 Task: Look for space in Lāliān, Pakistan from 6th June, 2023 to 8th June, 2023 for 2 adults in price range Rs.7000 to Rs.12000. Place can be private room with 1  bedroom having 2 beds and 1 bathroom. Property type can be house, flat, guest house. Amenities needed are: wifi. Booking option can be shelf check-in. Required host language is English.
Action: Mouse moved to (577, 92)
Screenshot: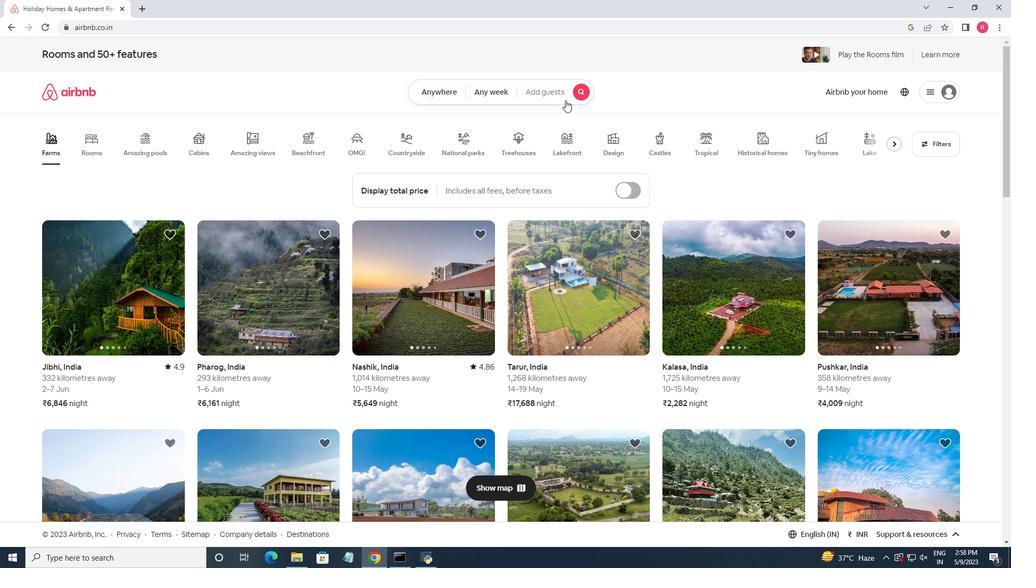 
Action: Mouse pressed left at (577, 92)
Screenshot: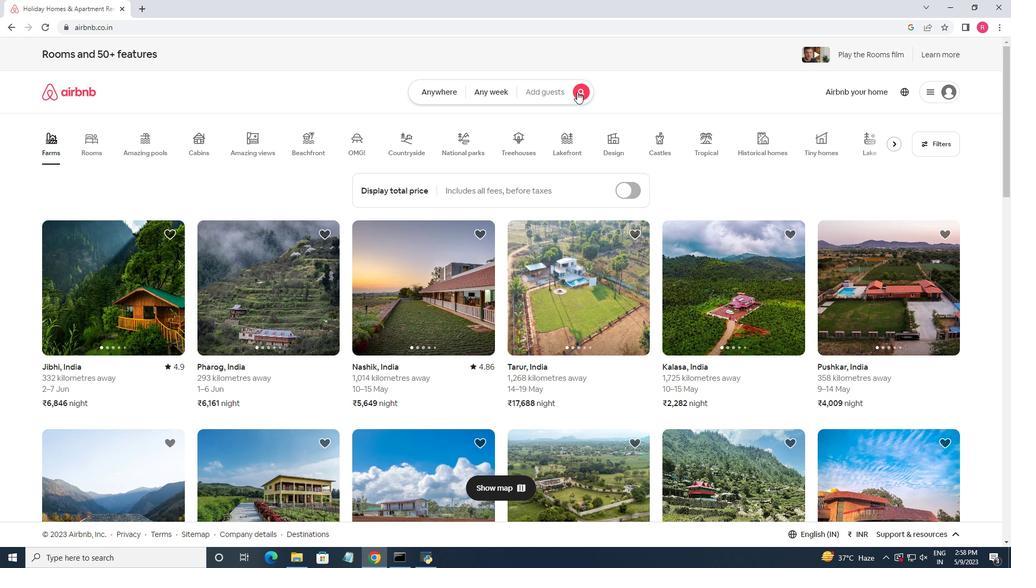 
Action: Mouse moved to (375, 133)
Screenshot: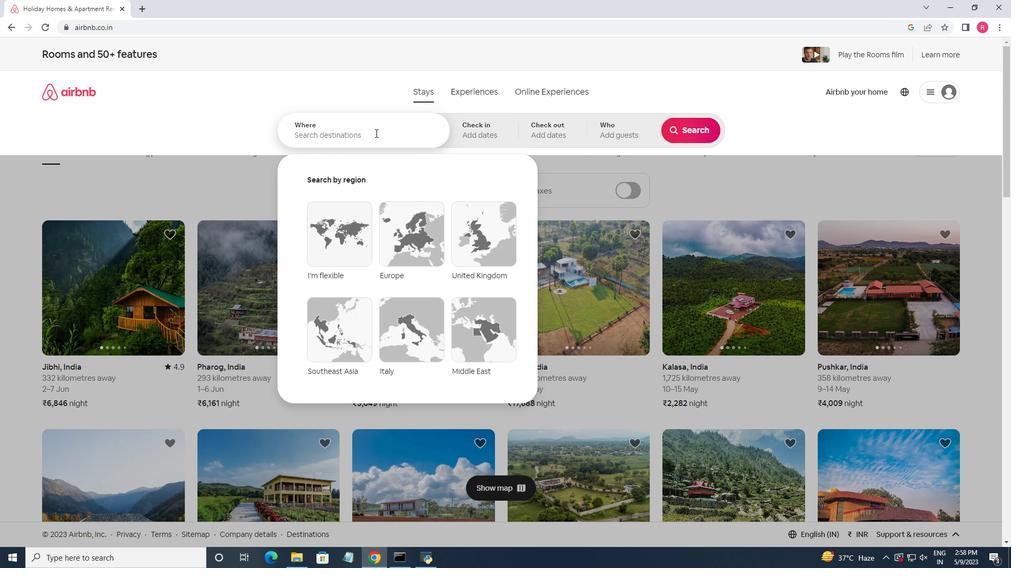 
Action: Mouse pressed left at (375, 133)
Screenshot: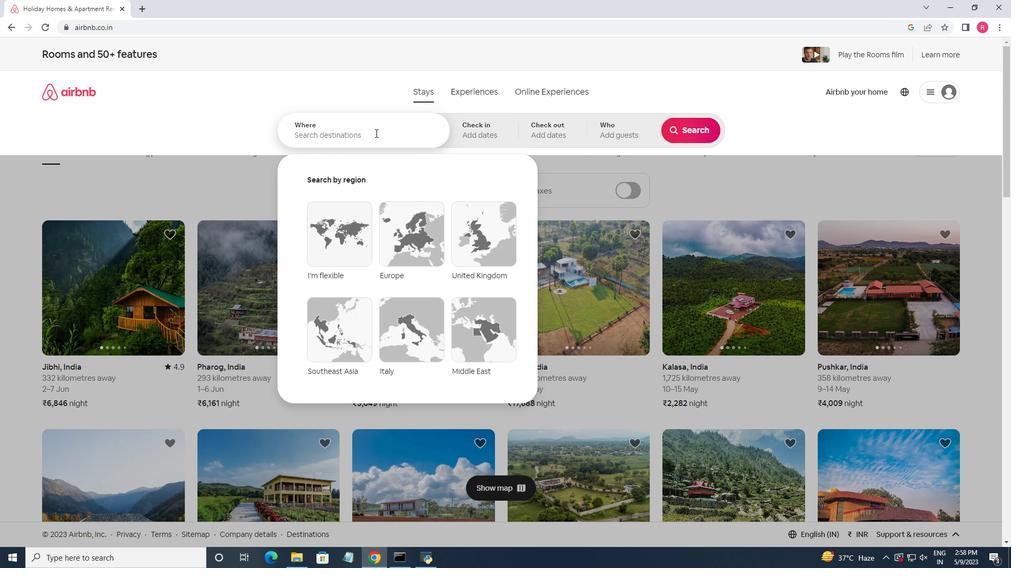 
Action: Key pressed <Key.shift>Lalian,<Key.space><Key.shift><Key.shift><Key.shift><Key.shift><Key.shift>P<Key.shift>akistan
Screenshot: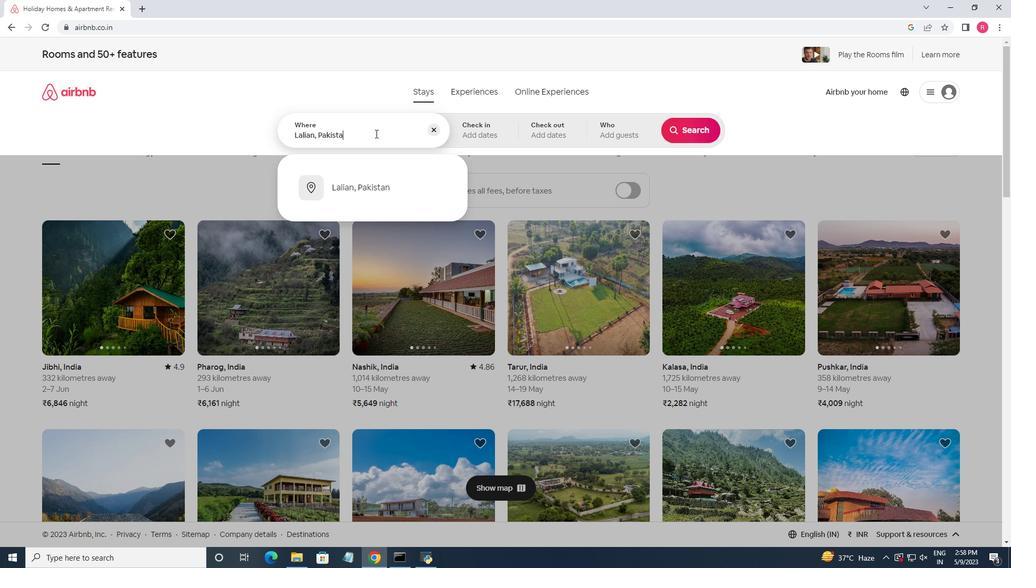 
Action: Mouse moved to (347, 181)
Screenshot: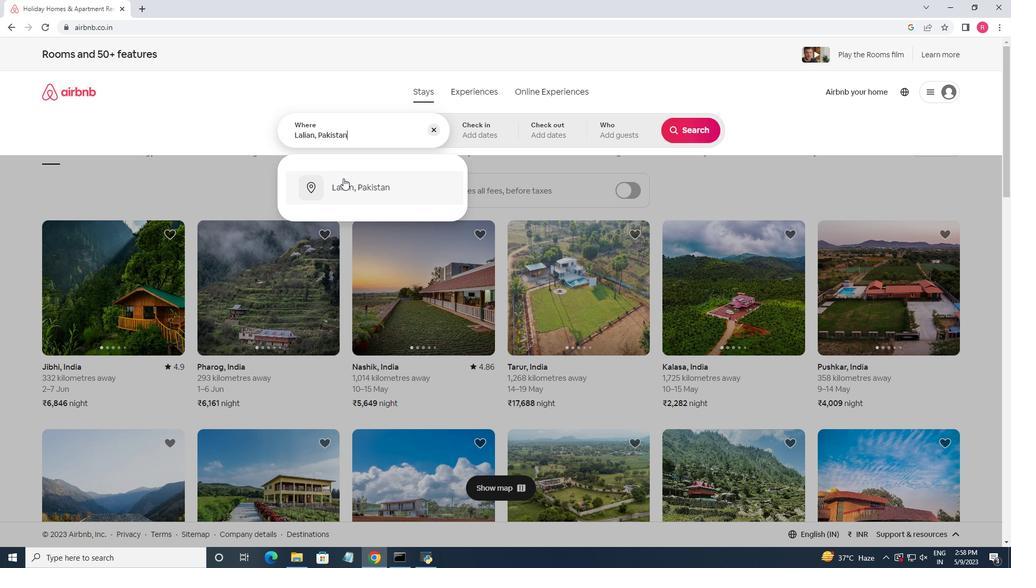 
Action: Mouse pressed left at (347, 181)
Screenshot: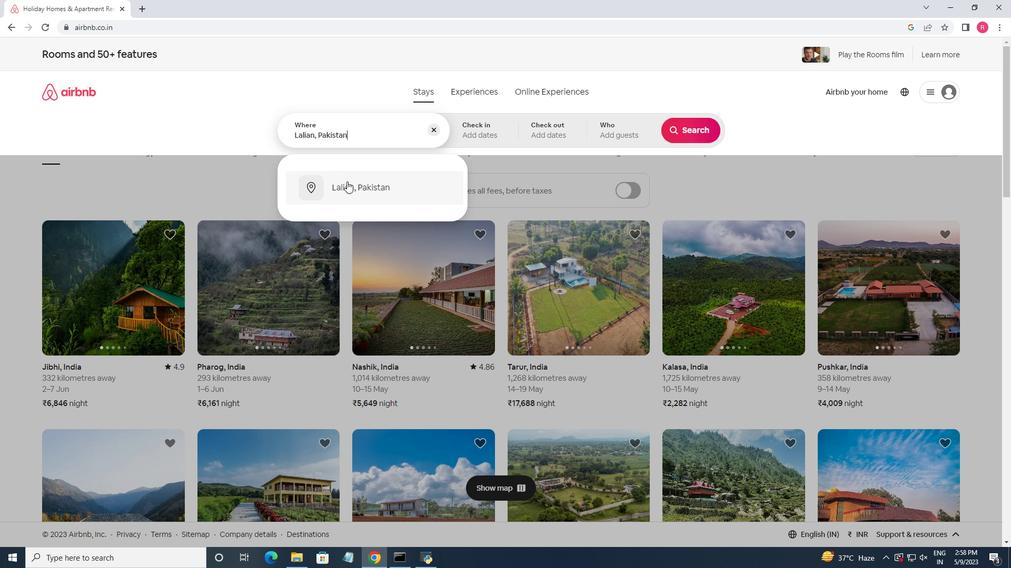 
Action: Mouse moved to (571, 283)
Screenshot: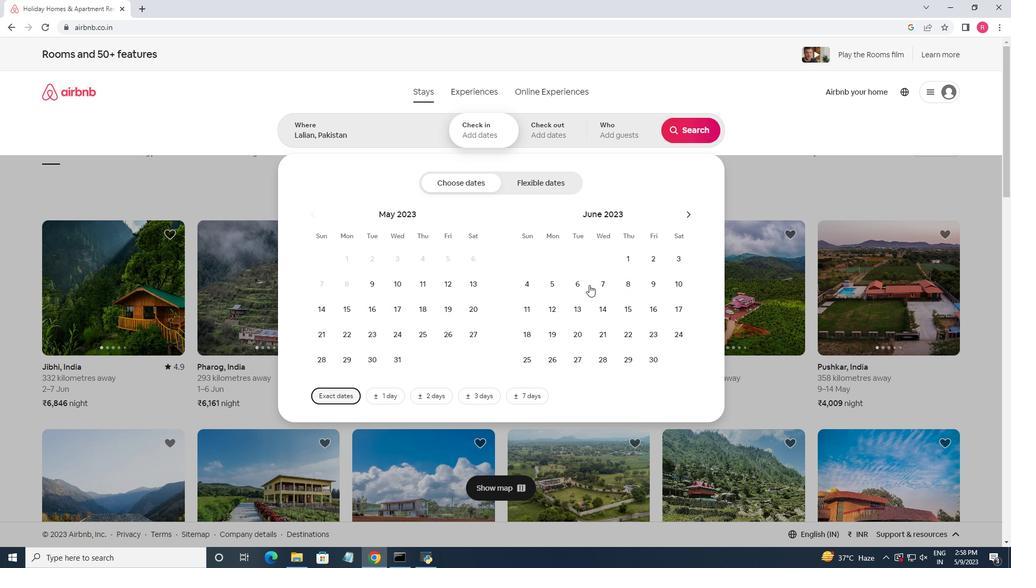 
Action: Mouse pressed left at (571, 283)
Screenshot: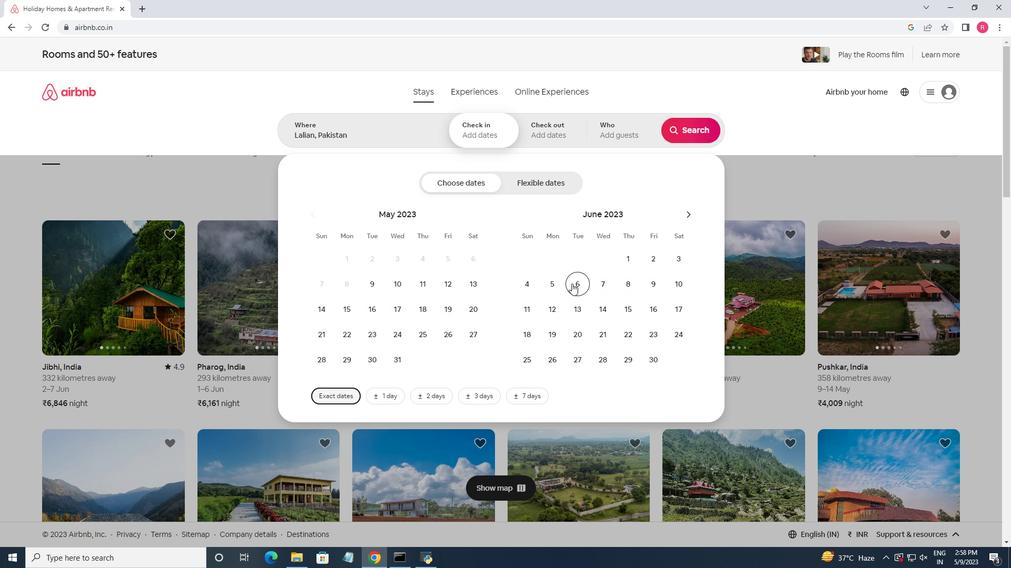 
Action: Mouse moved to (634, 283)
Screenshot: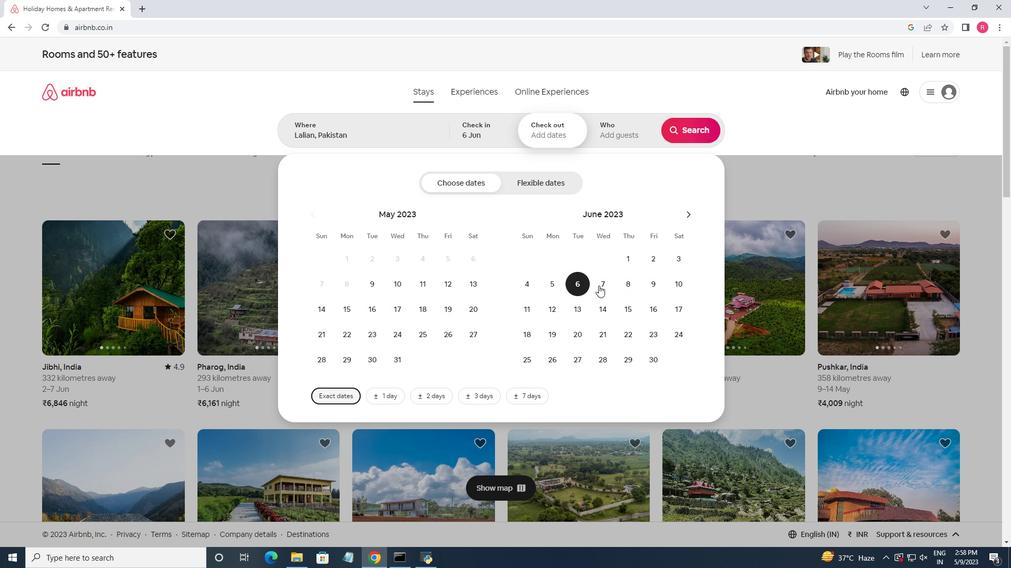 
Action: Mouse pressed left at (634, 283)
Screenshot: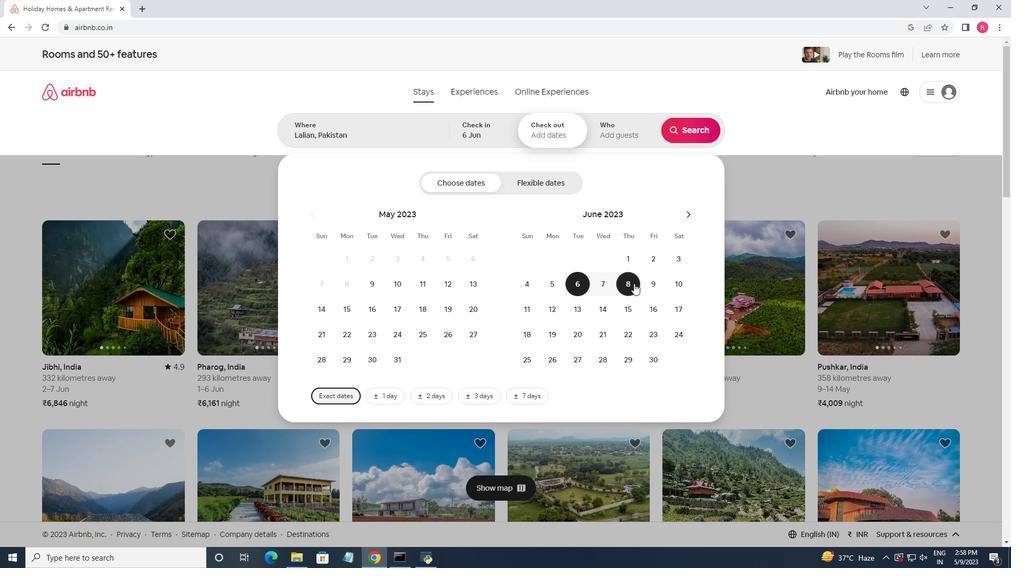 
Action: Mouse moved to (625, 131)
Screenshot: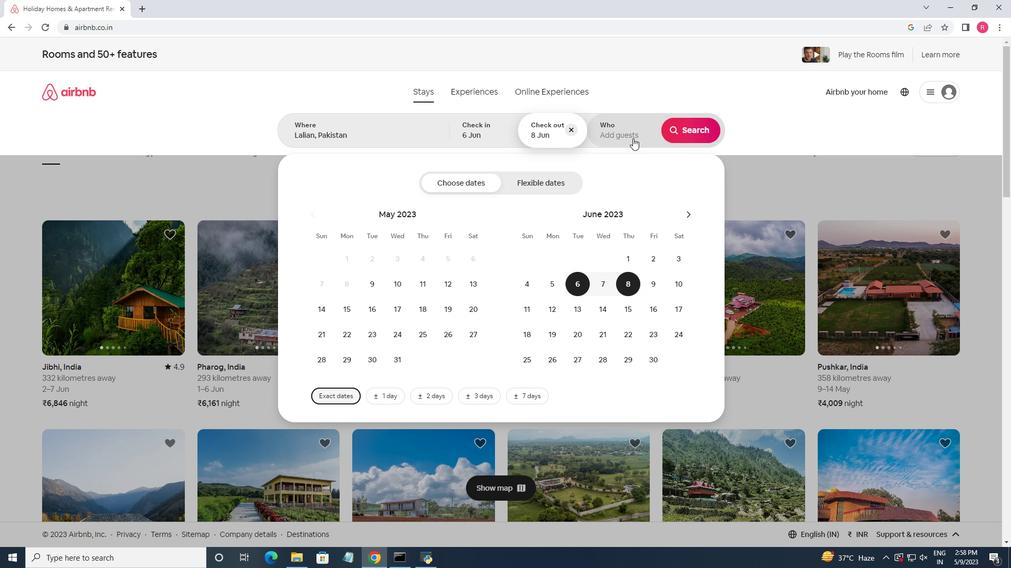 
Action: Mouse pressed left at (625, 131)
Screenshot: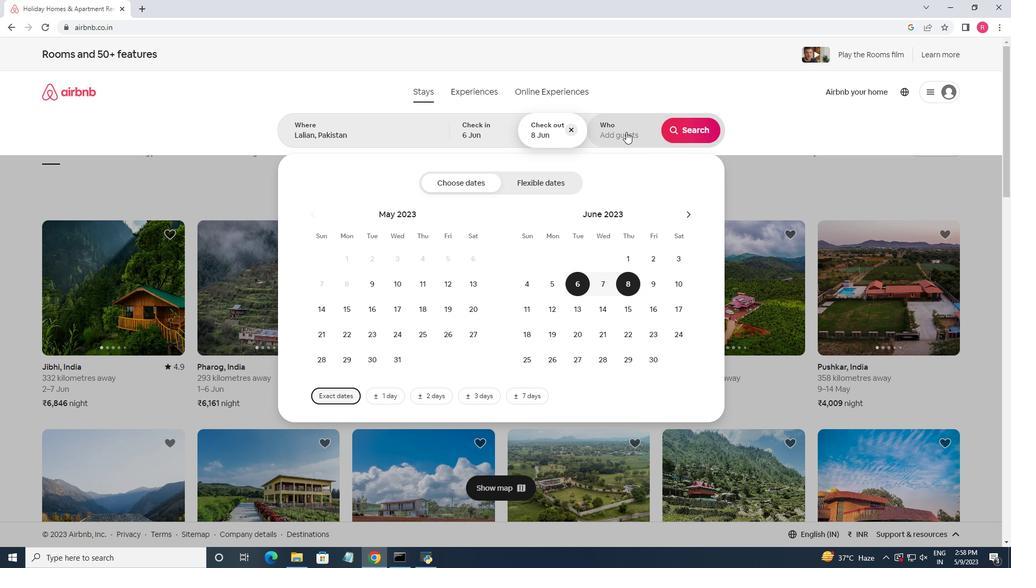 
Action: Mouse moved to (698, 184)
Screenshot: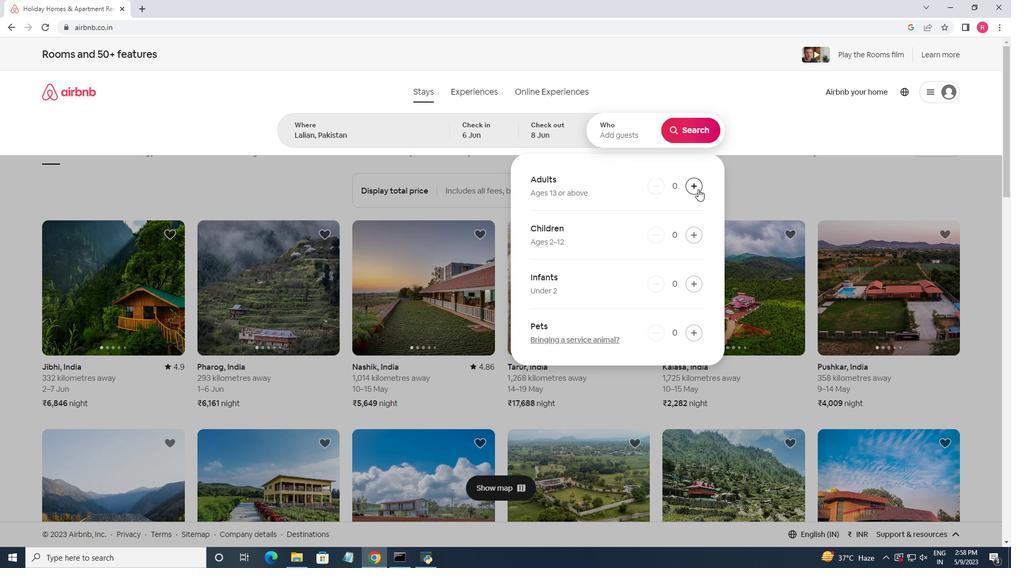 
Action: Mouse pressed left at (698, 184)
Screenshot: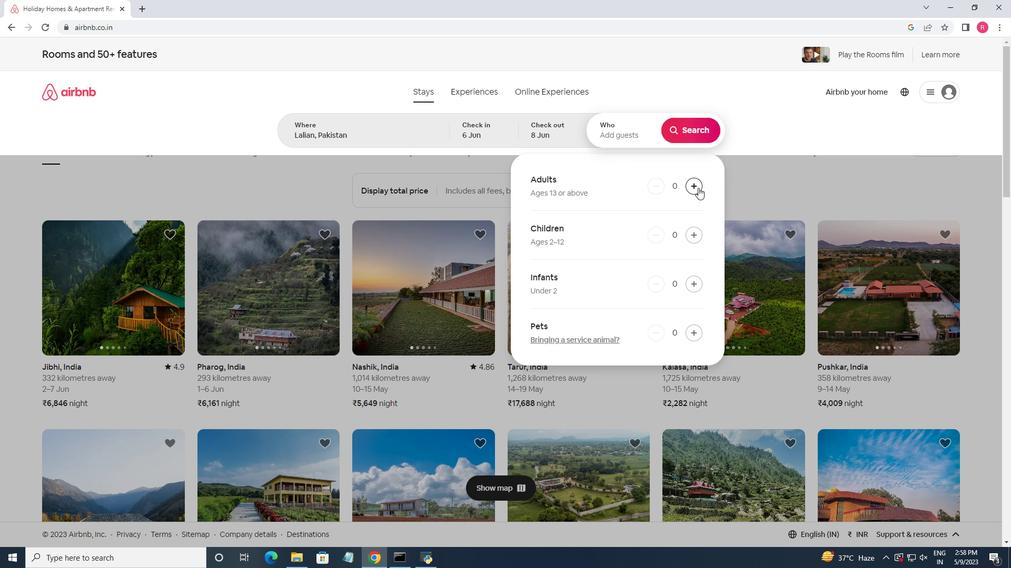 
Action: Mouse pressed left at (698, 184)
Screenshot: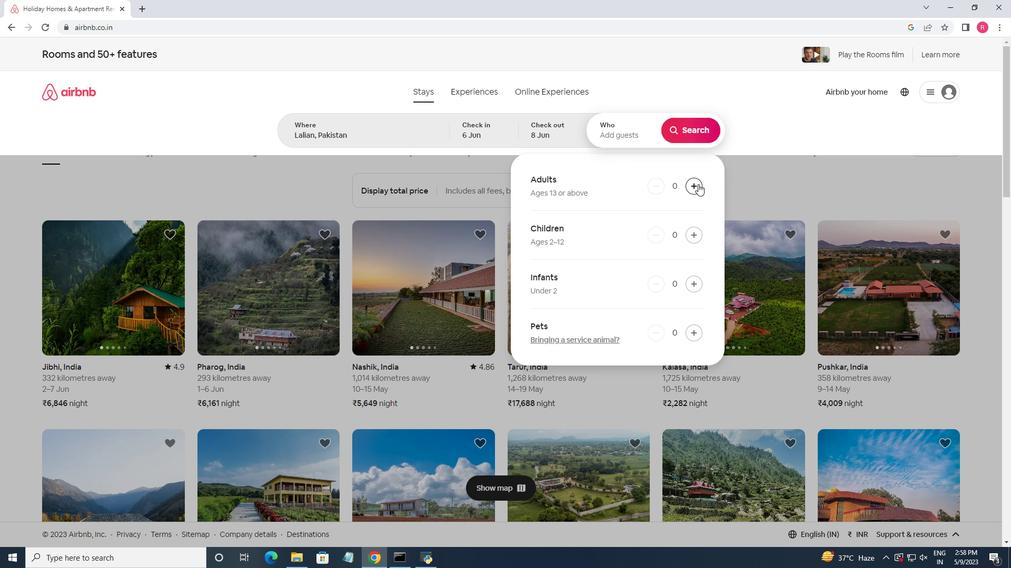 
Action: Mouse moved to (705, 126)
Screenshot: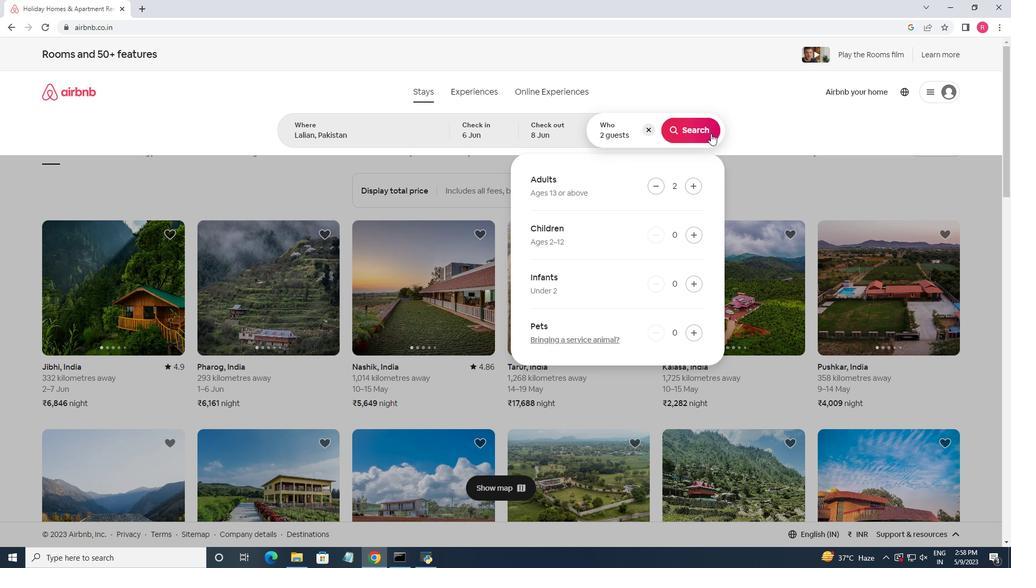 
Action: Mouse pressed left at (705, 126)
Screenshot: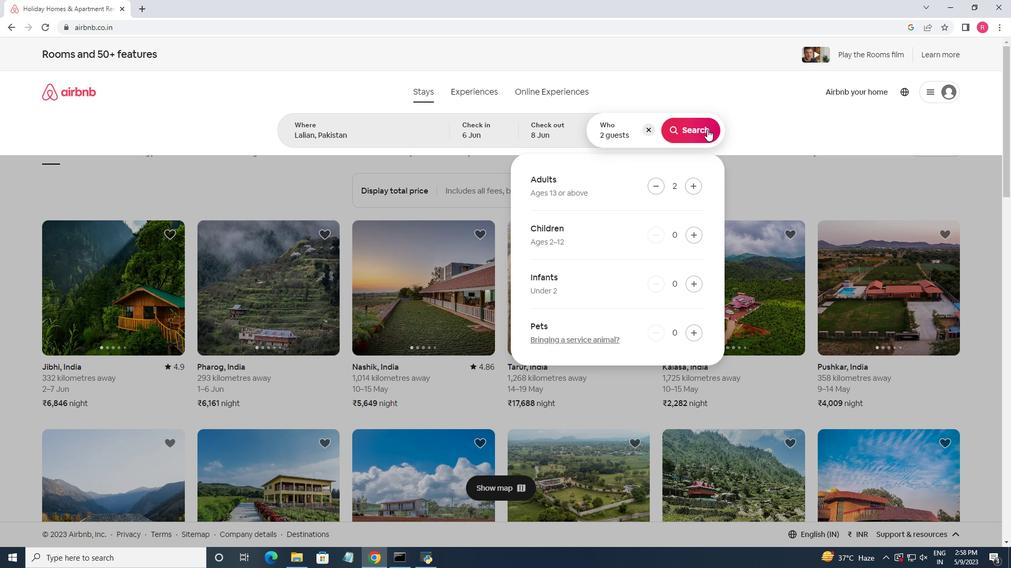 
Action: Mouse moved to (975, 95)
Screenshot: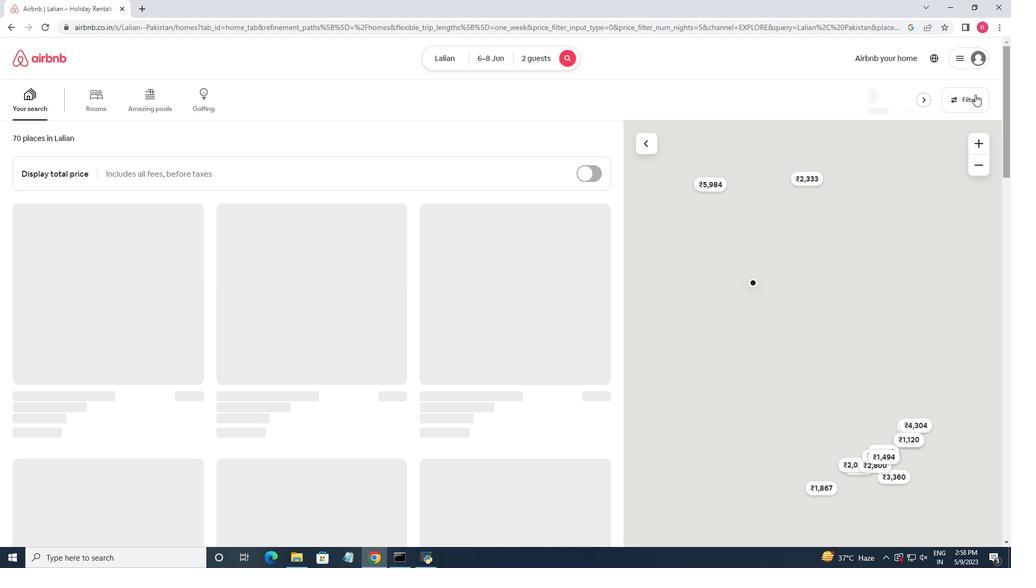 
Action: Mouse pressed left at (975, 95)
Screenshot: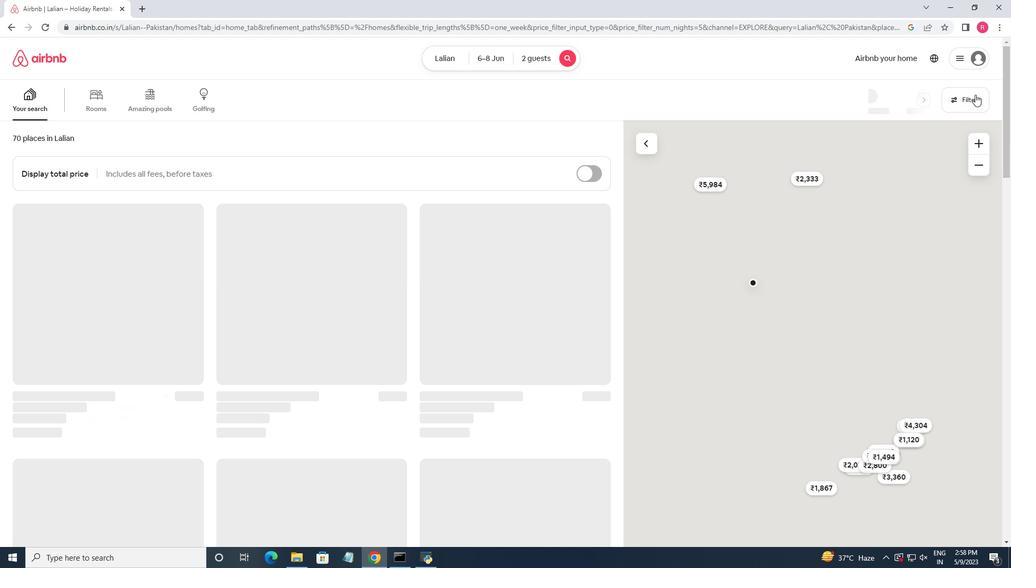 
Action: Mouse moved to (396, 365)
Screenshot: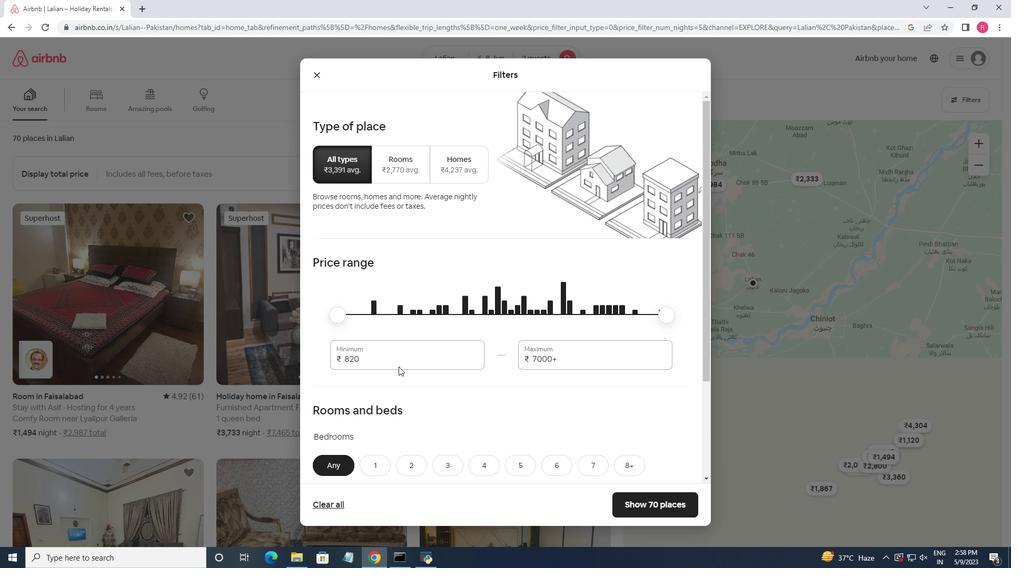 
Action: Mouse pressed left at (396, 365)
Screenshot: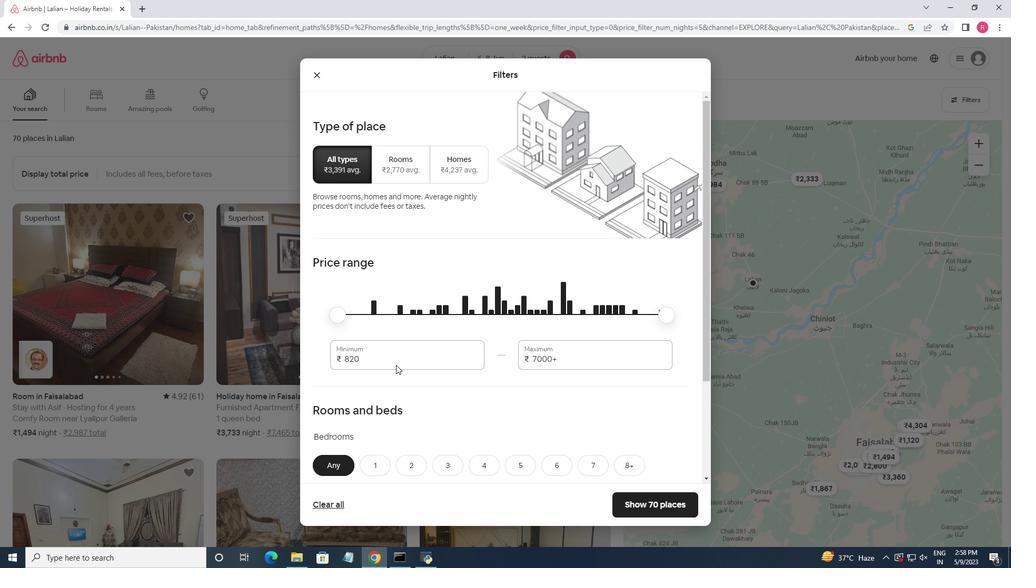 
Action: Mouse pressed left at (396, 365)
Screenshot: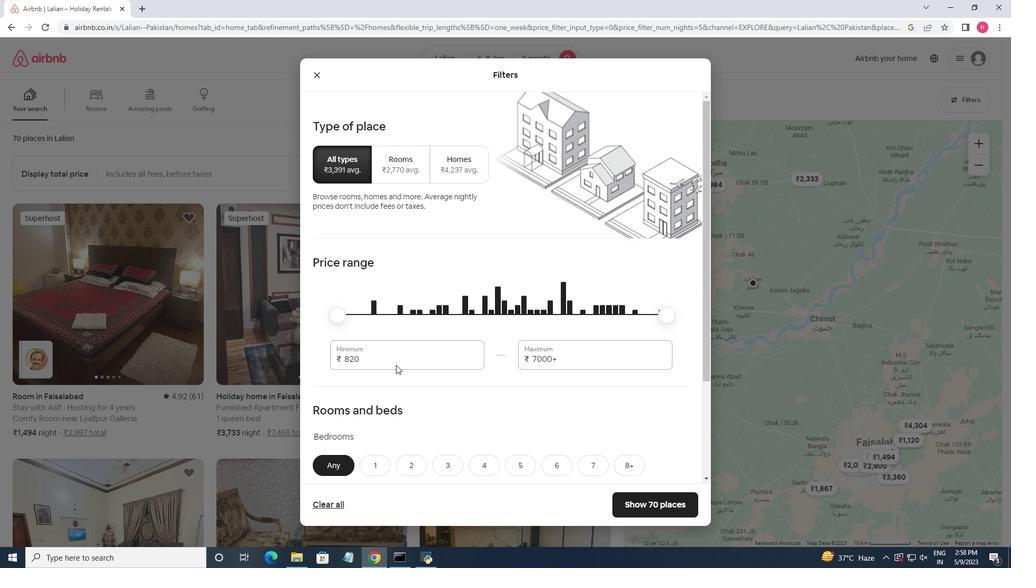 
Action: Key pressed <Key.backspace><Key.backspace><Key.backspace>7000<Key.tab>12000
Screenshot: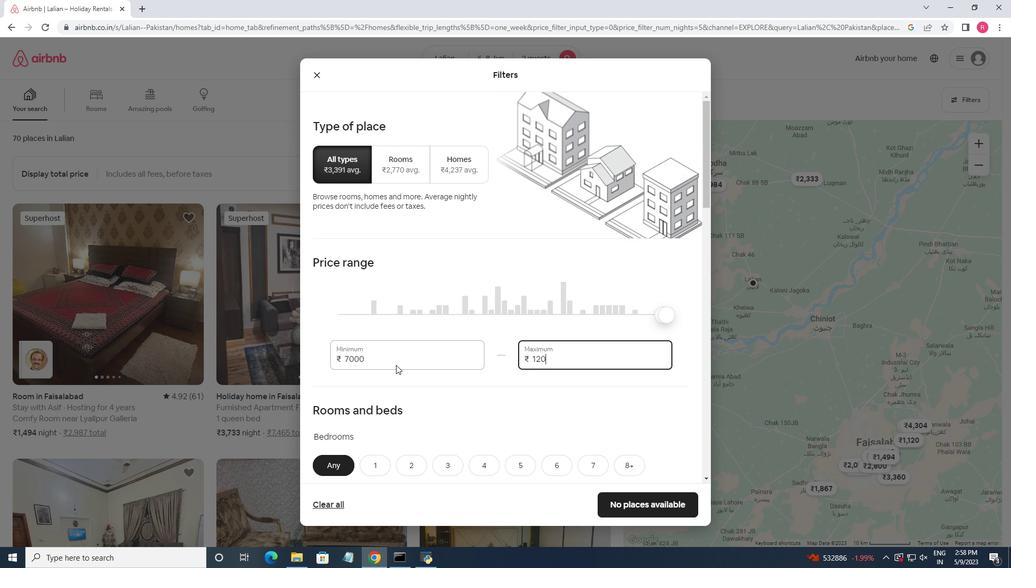 
Action: Mouse moved to (467, 394)
Screenshot: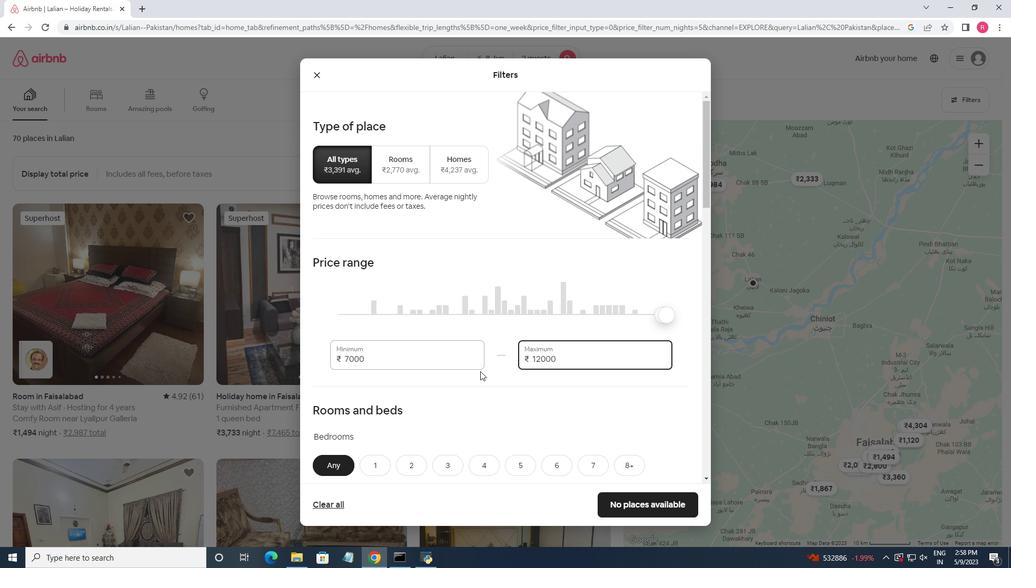 
Action: Mouse scrolled (467, 393) with delta (0, 0)
Screenshot: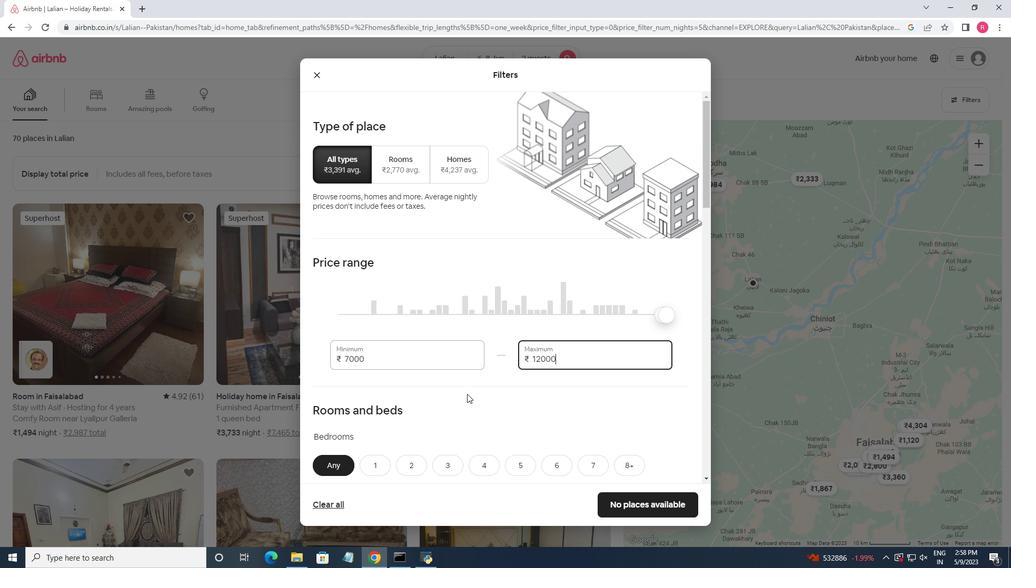 
Action: Mouse moved to (470, 369)
Screenshot: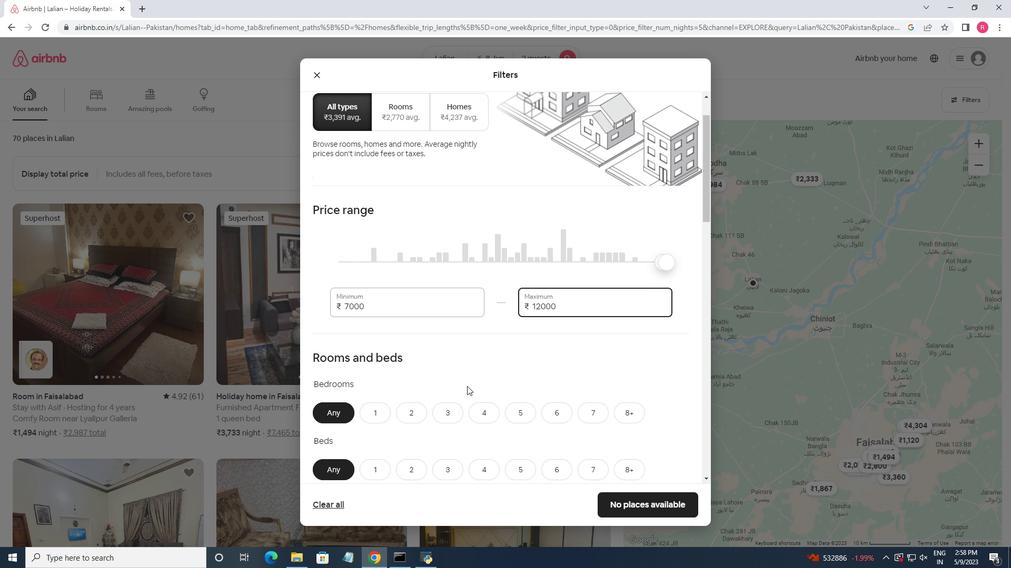 
Action: Mouse scrolled (470, 369) with delta (0, 0)
Screenshot: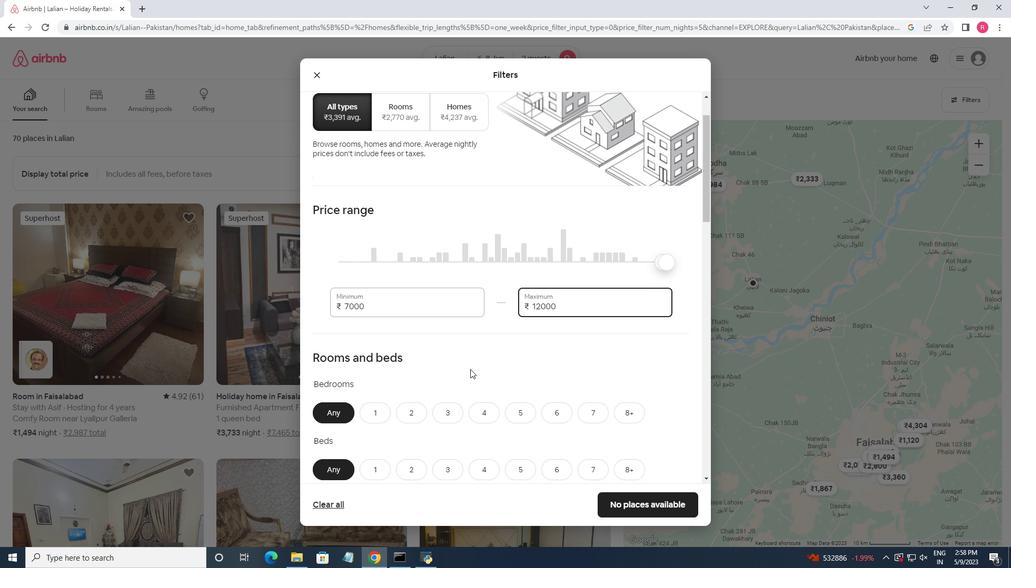 
Action: Mouse moved to (372, 360)
Screenshot: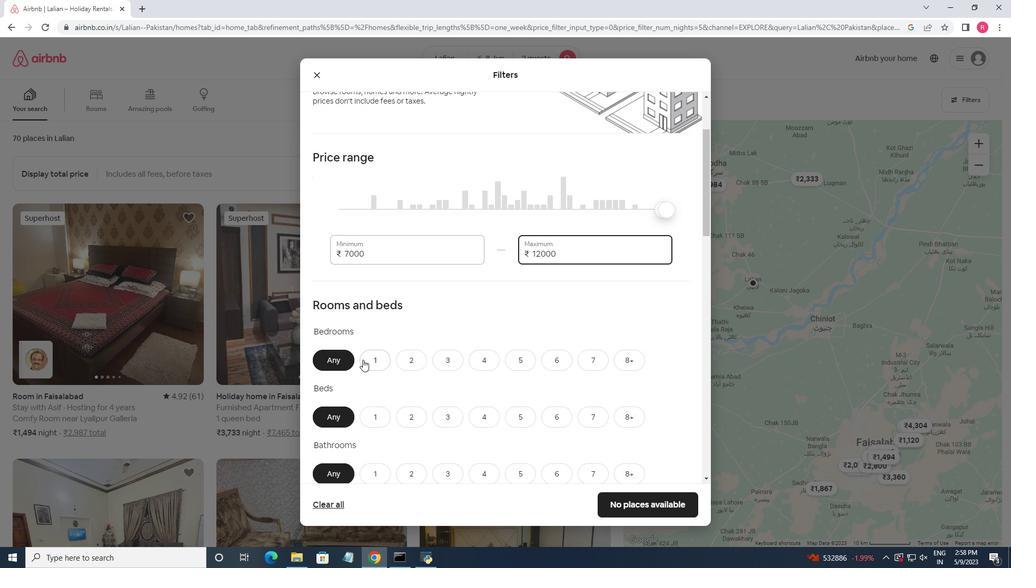 
Action: Mouse pressed left at (372, 360)
Screenshot: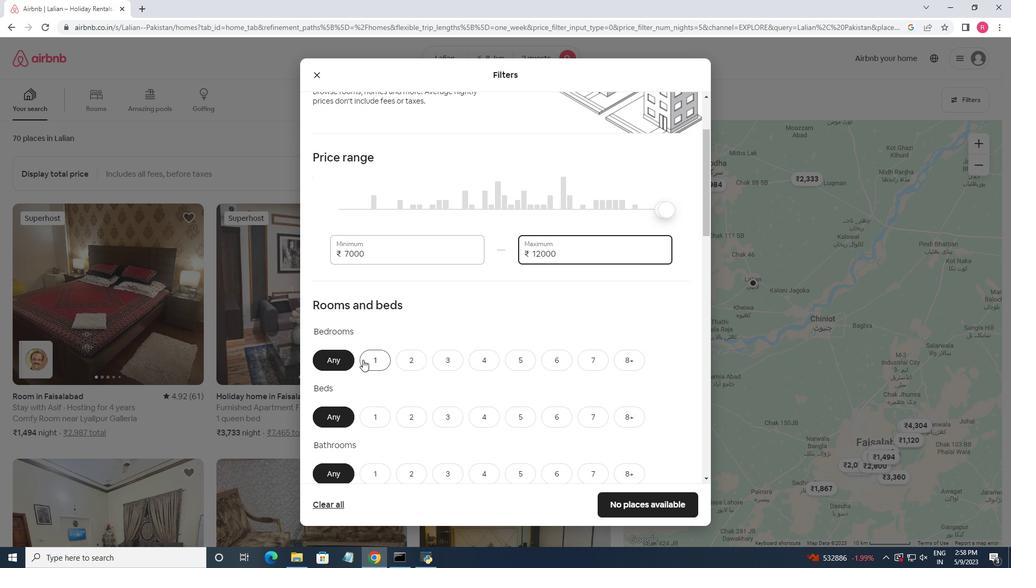 
Action: Mouse moved to (417, 421)
Screenshot: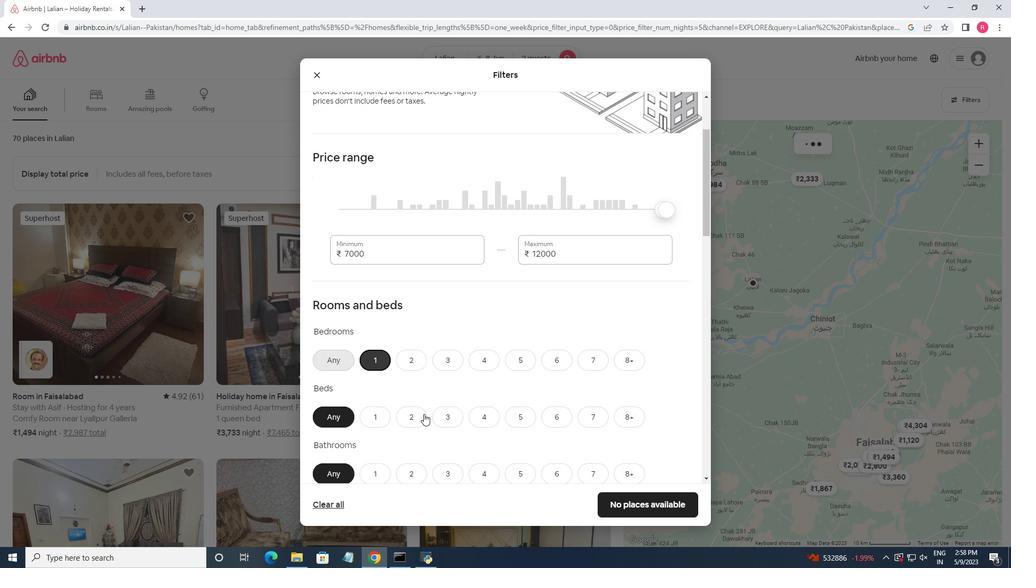 
Action: Mouse pressed left at (417, 421)
Screenshot: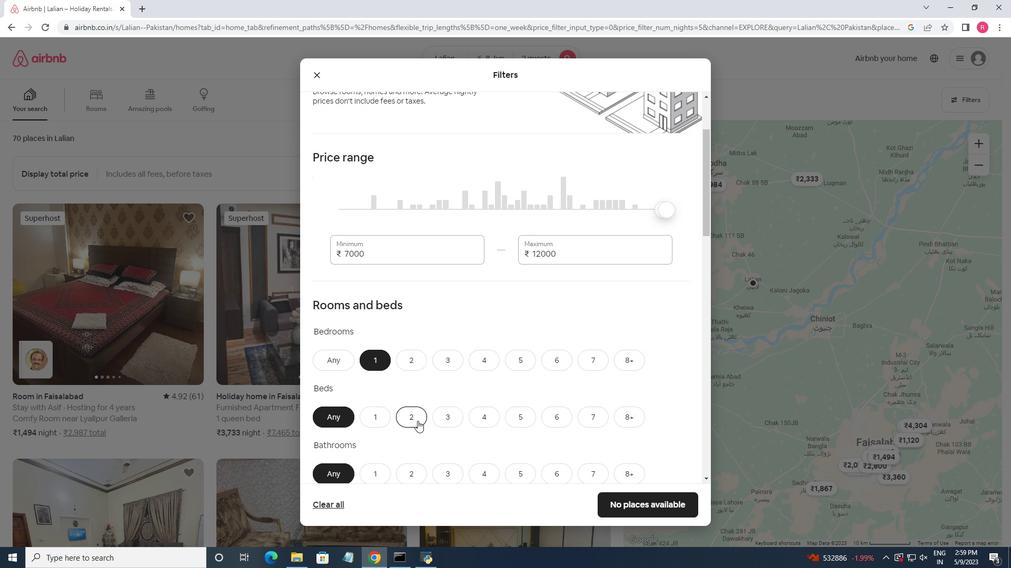
Action: Mouse moved to (409, 386)
Screenshot: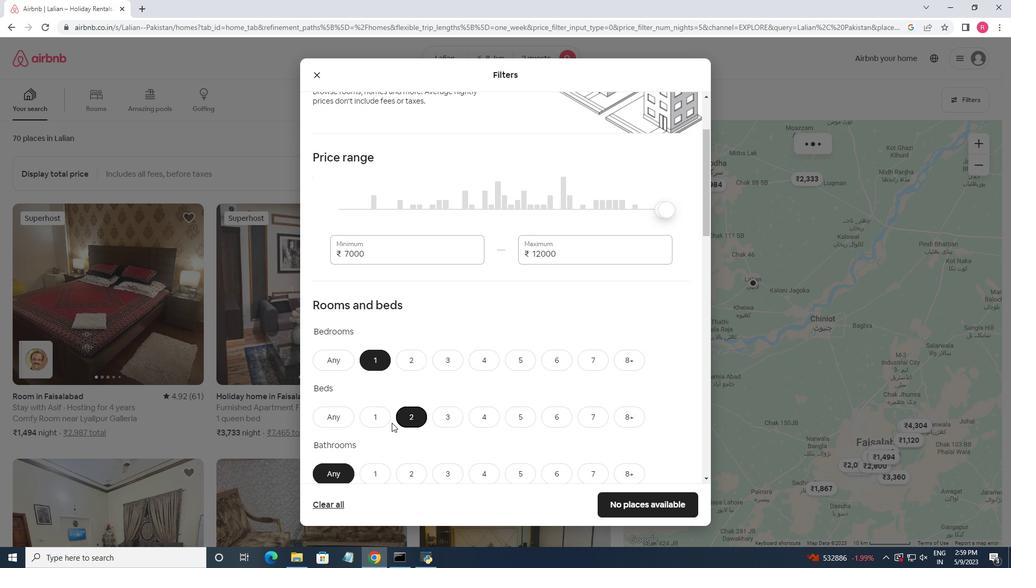 
Action: Mouse scrolled (409, 386) with delta (0, 0)
Screenshot: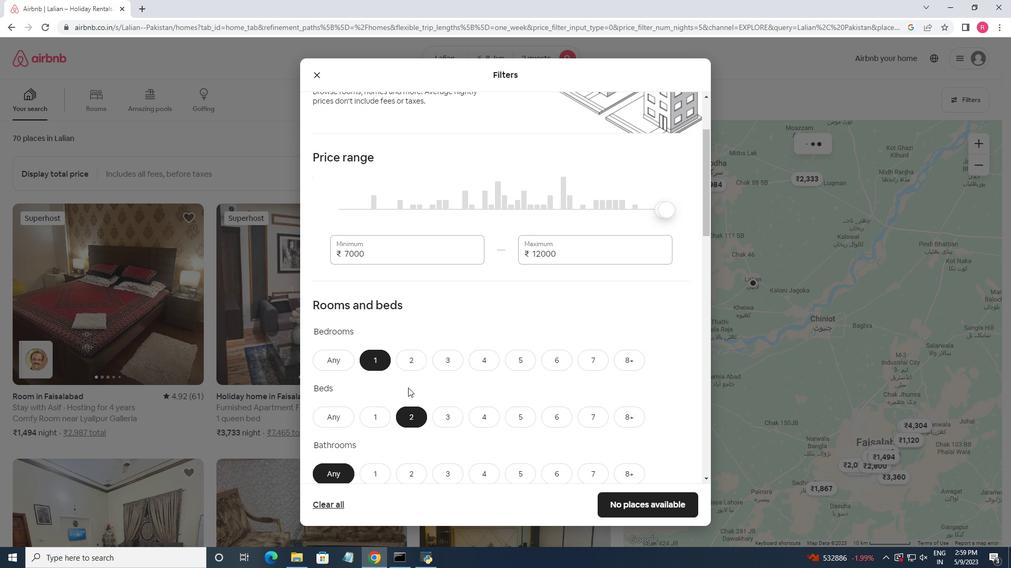 
Action: Mouse scrolled (409, 386) with delta (0, 0)
Screenshot: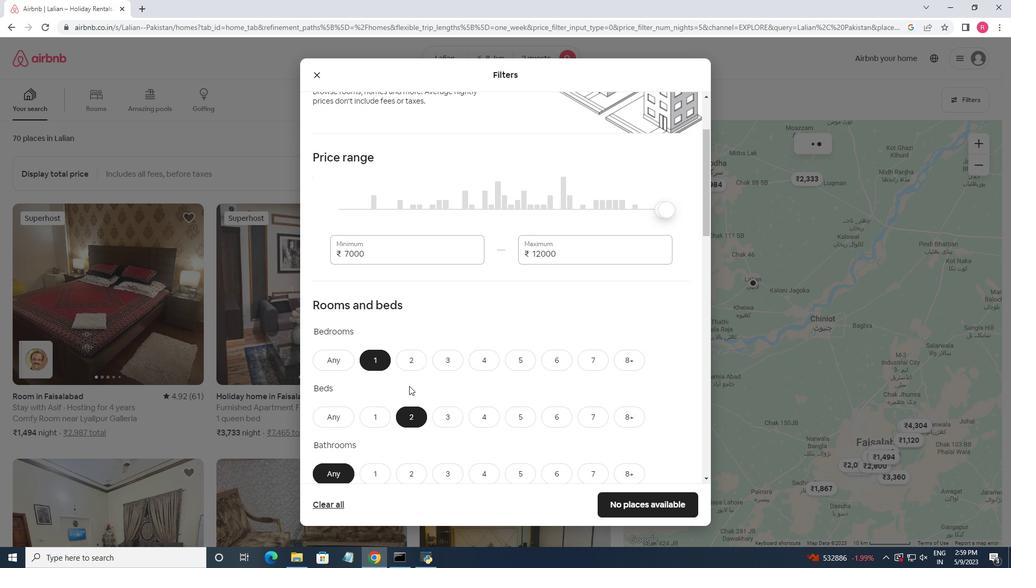 
Action: Mouse moved to (375, 372)
Screenshot: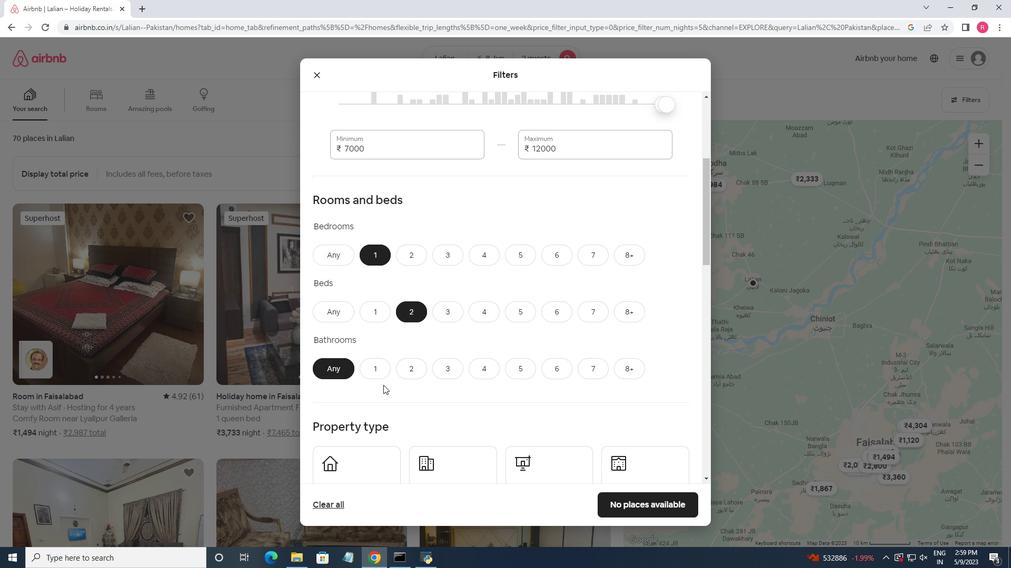 
Action: Mouse pressed left at (375, 372)
Screenshot: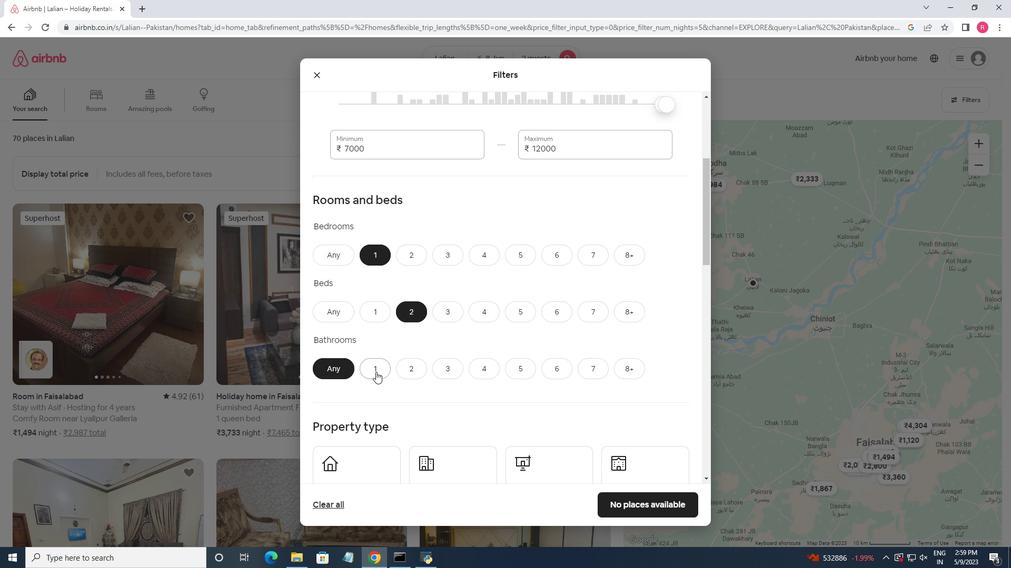 
Action: Mouse moved to (469, 373)
Screenshot: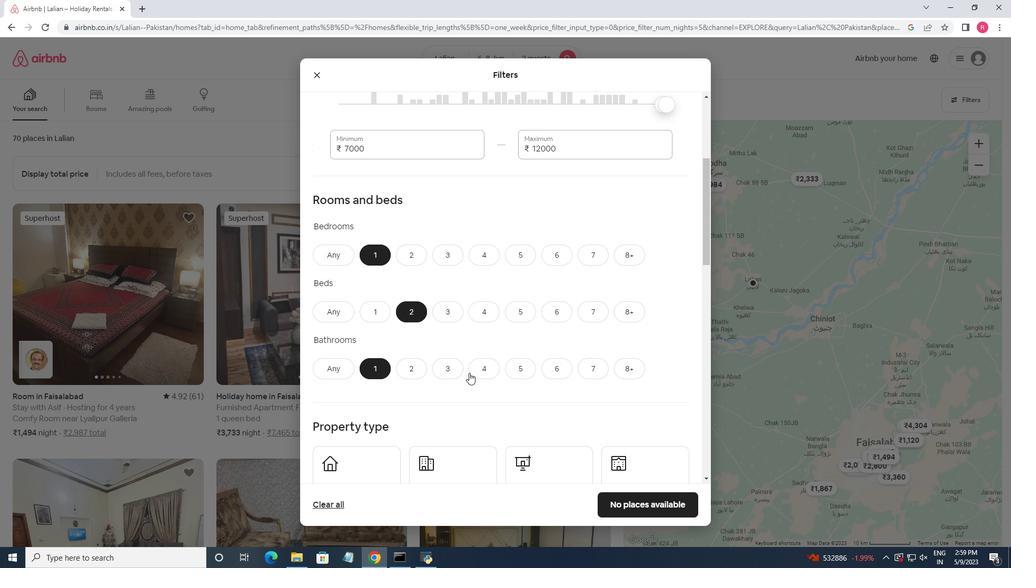 
Action: Mouse scrolled (469, 373) with delta (0, 0)
Screenshot: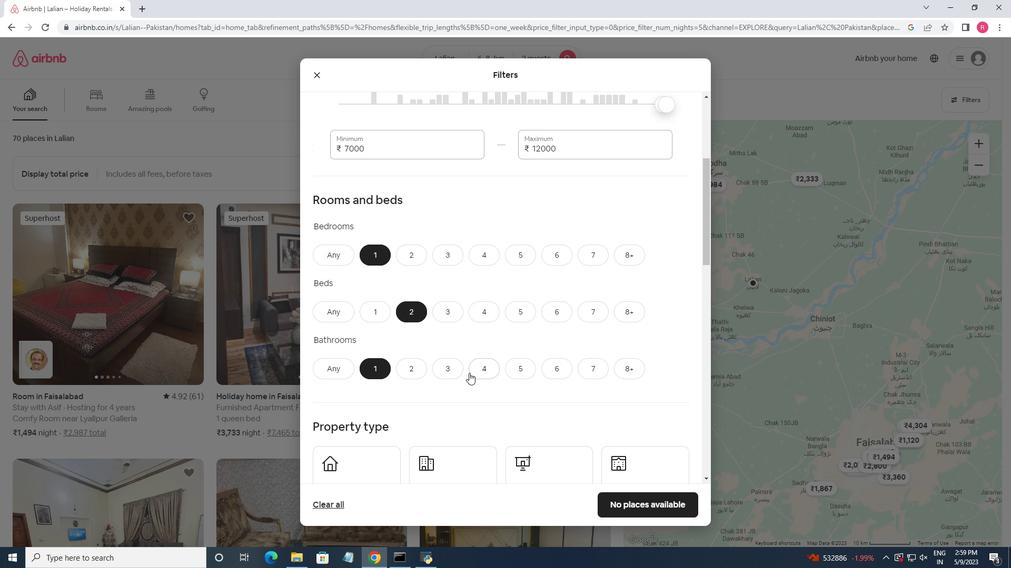 
Action: Mouse moved to (362, 425)
Screenshot: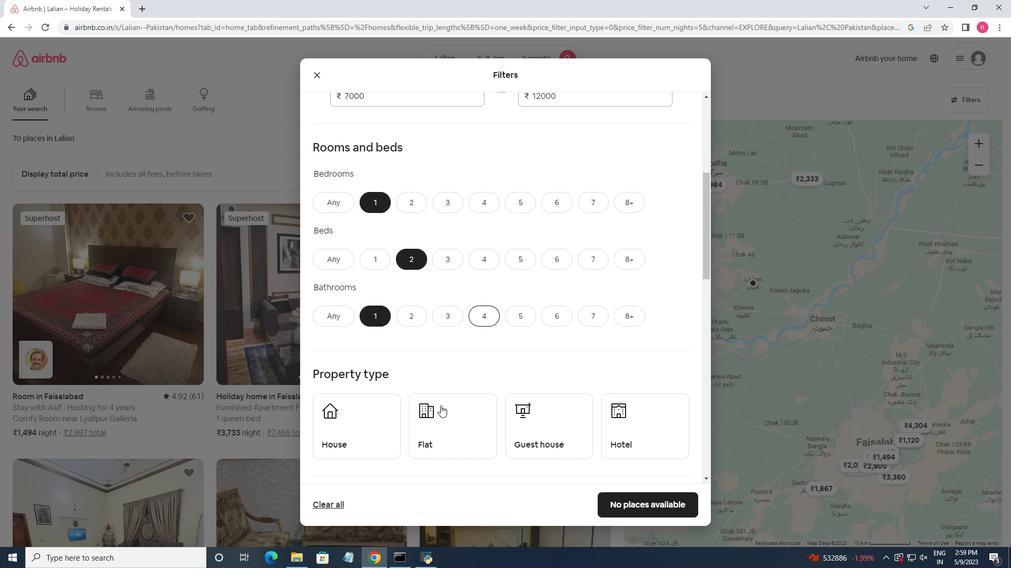 
Action: Mouse pressed left at (362, 425)
Screenshot: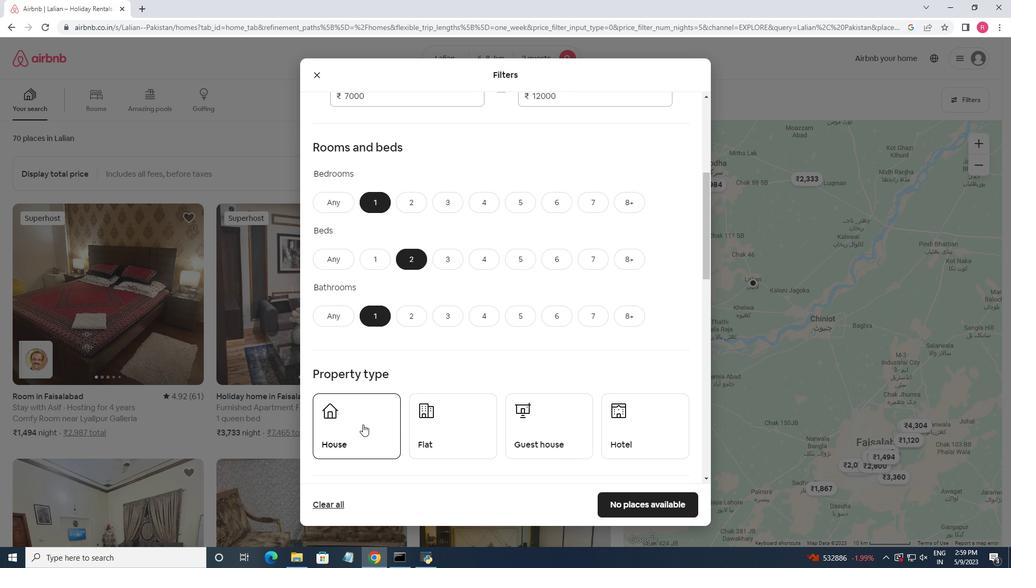 
Action: Mouse moved to (437, 428)
Screenshot: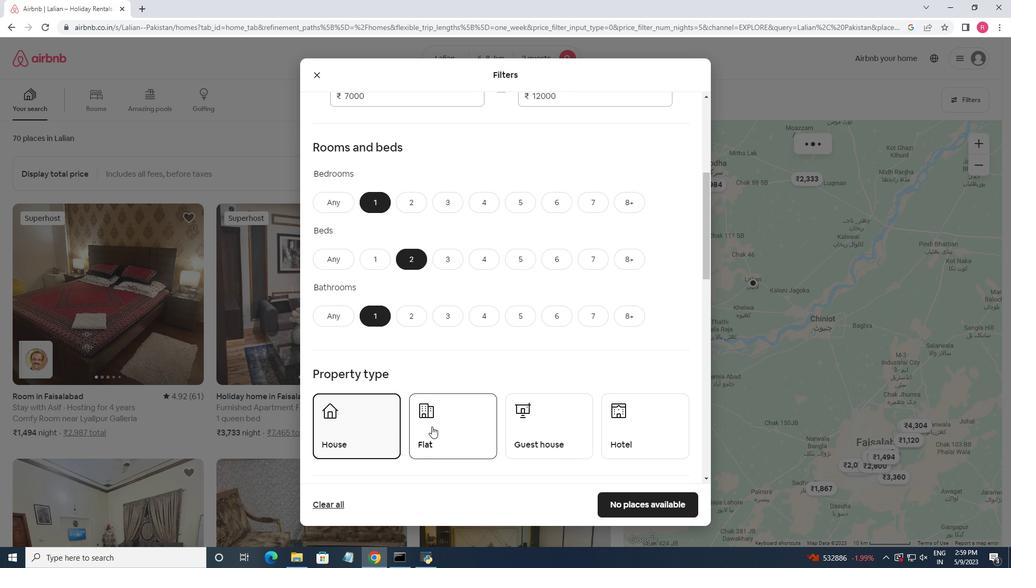 
Action: Mouse pressed left at (437, 428)
Screenshot: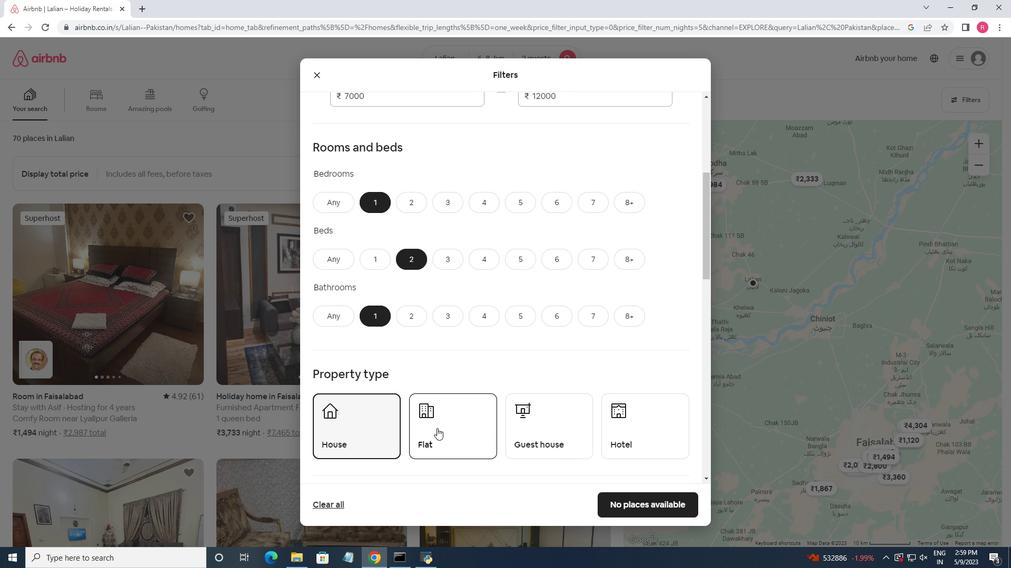 
Action: Mouse moved to (563, 426)
Screenshot: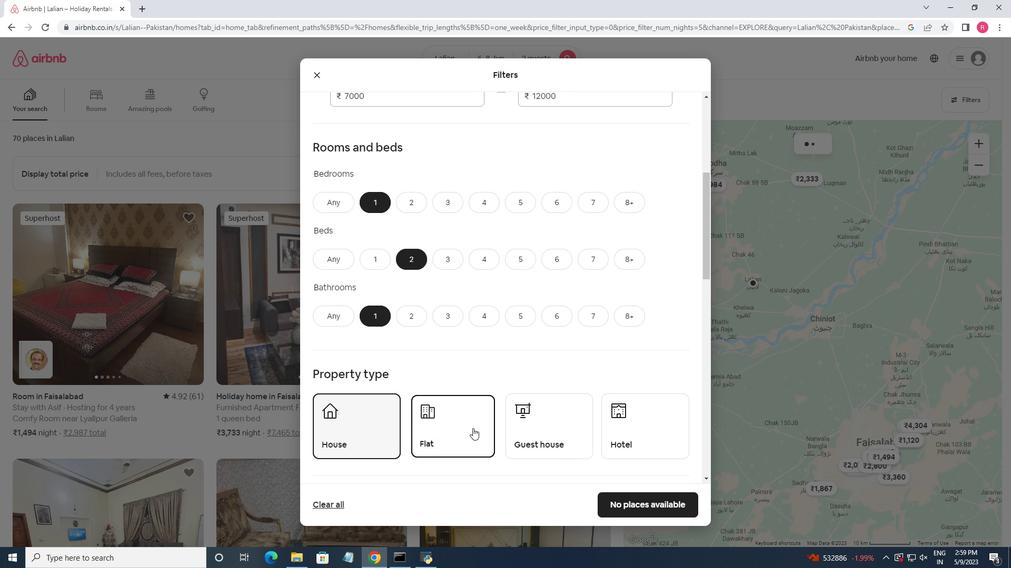 
Action: Mouse pressed left at (563, 426)
Screenshot: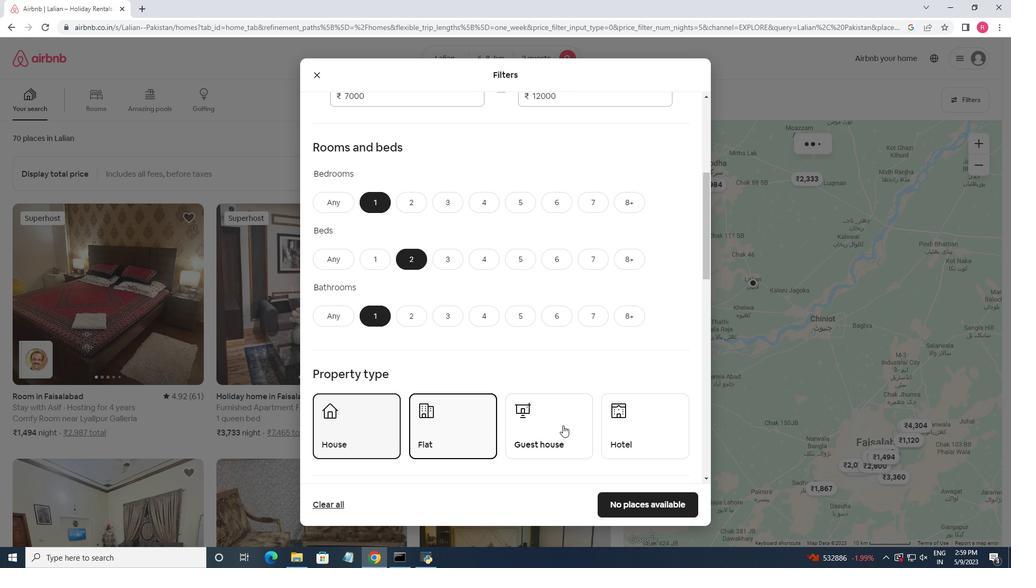 
Action: Mouse moved to (538, 353)
Screenshot: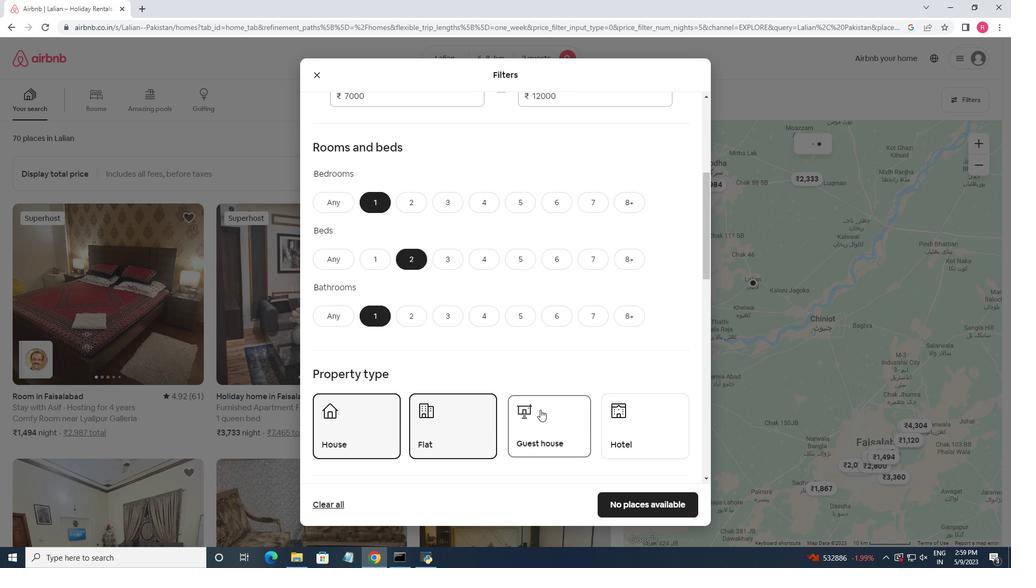 
Action: Mouse scrolled (538, 352) with delta (0, 0)
Screenshot: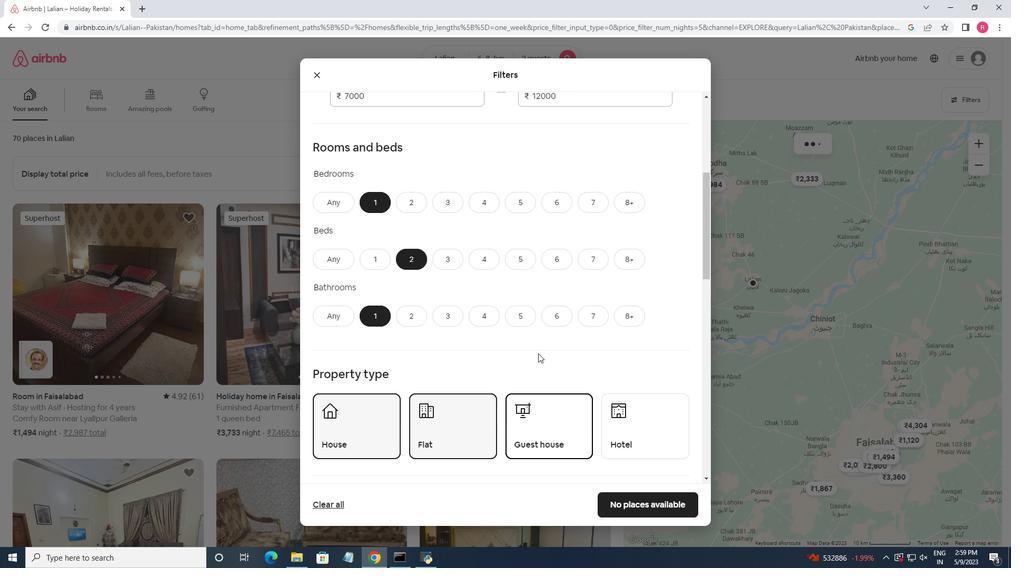 
Action: Mouse scrolled (538, 352) with delta (0, 0)
Screenshot: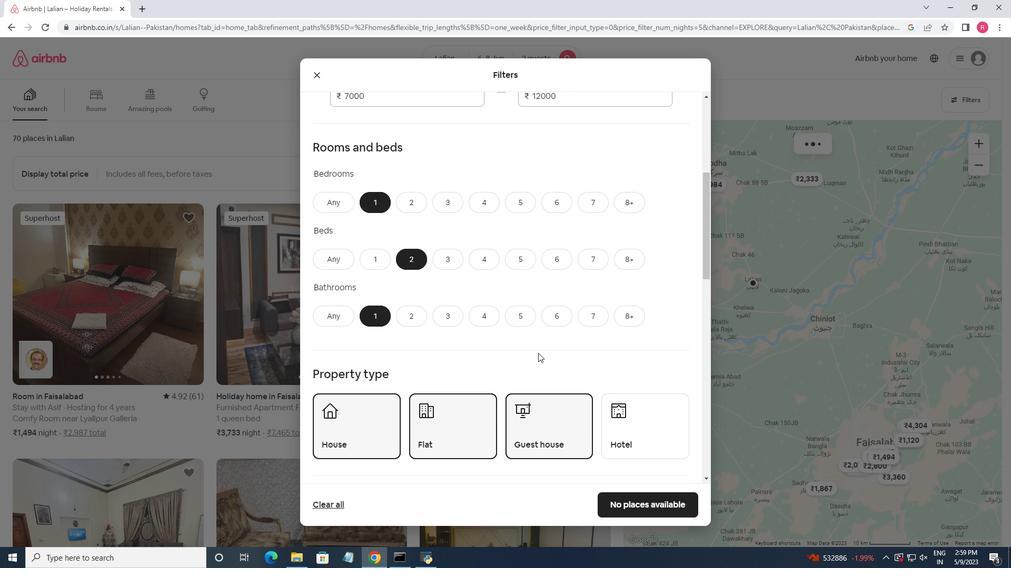 
Action: Mouse scrolled (538, 352) with delta (0, 0)
Screenshot: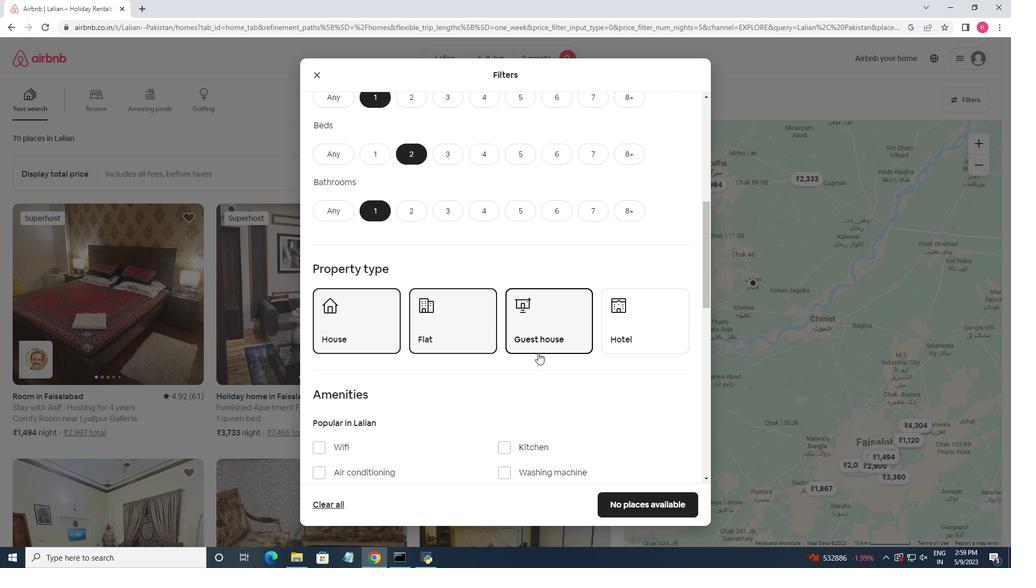 
Action: Mouse scrolled (538, 352) with delta (0, 0)
Screenshot: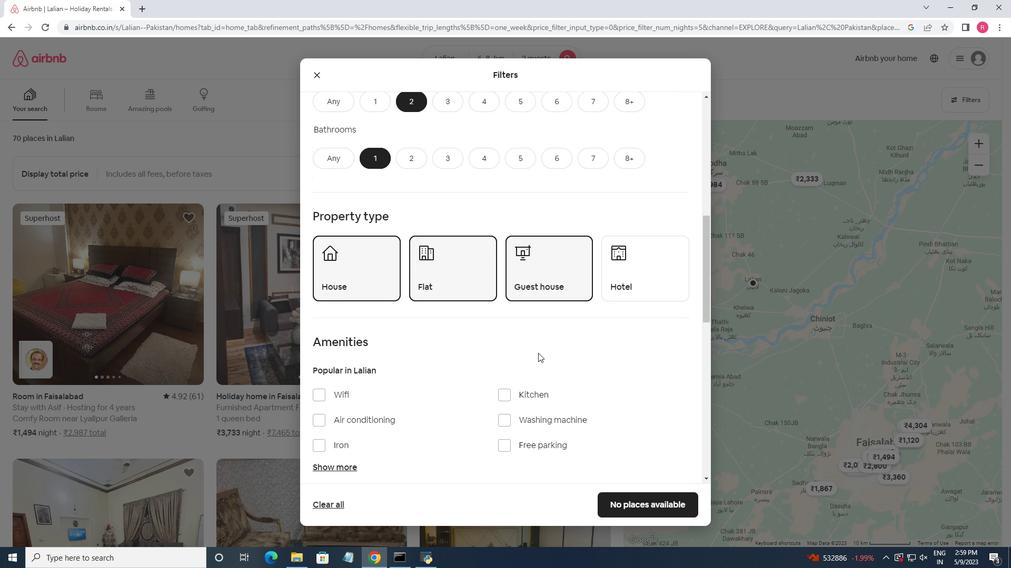 
Action: Mouse moved to (400, 399)
Screenshot: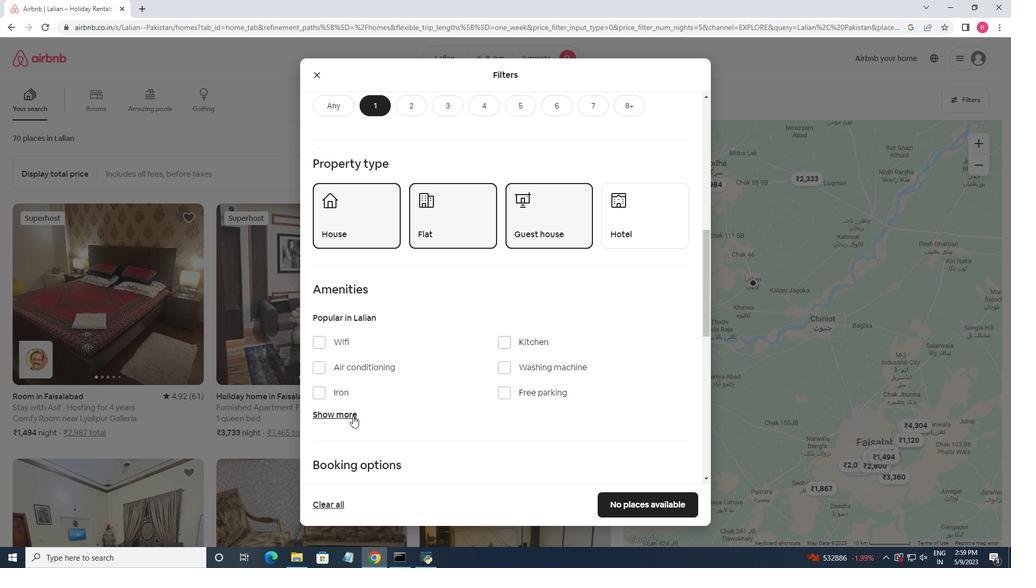 
Action: Mouse scrolled (400, 398) with delta (0, 0)
Screenshot: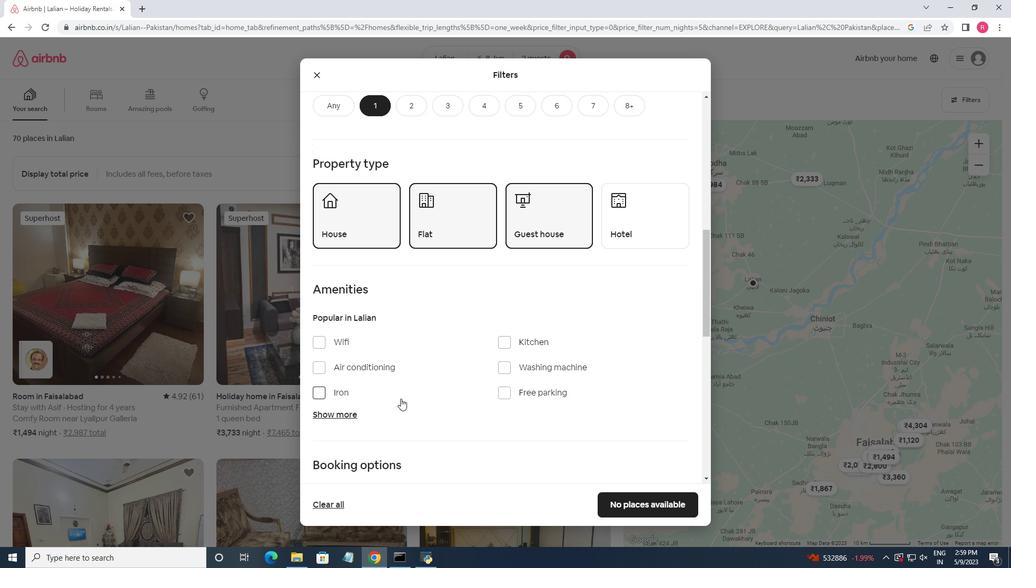 
Action: Mouse moved to (401, 399)
Screenshot: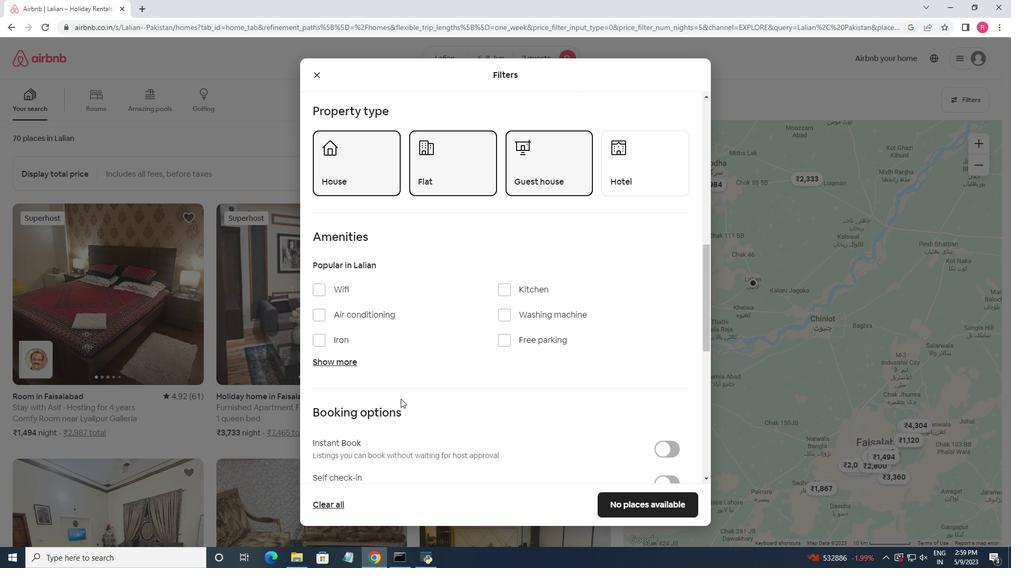 
Action: Mouse scrolled (401, 398) with delta (0, 0)
Screenshot: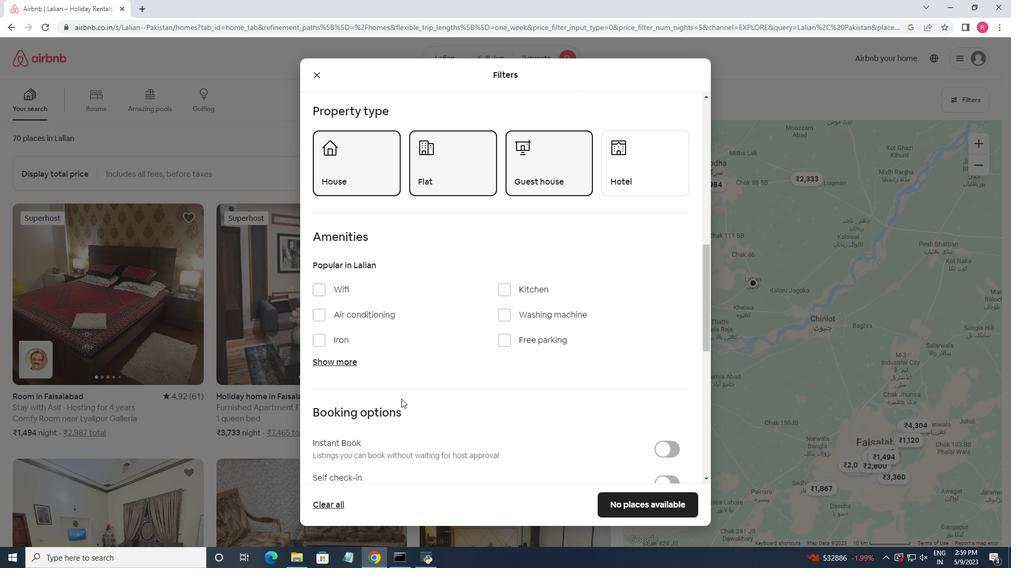 
Action: Mouse moved to (421, 401)
Screenshot: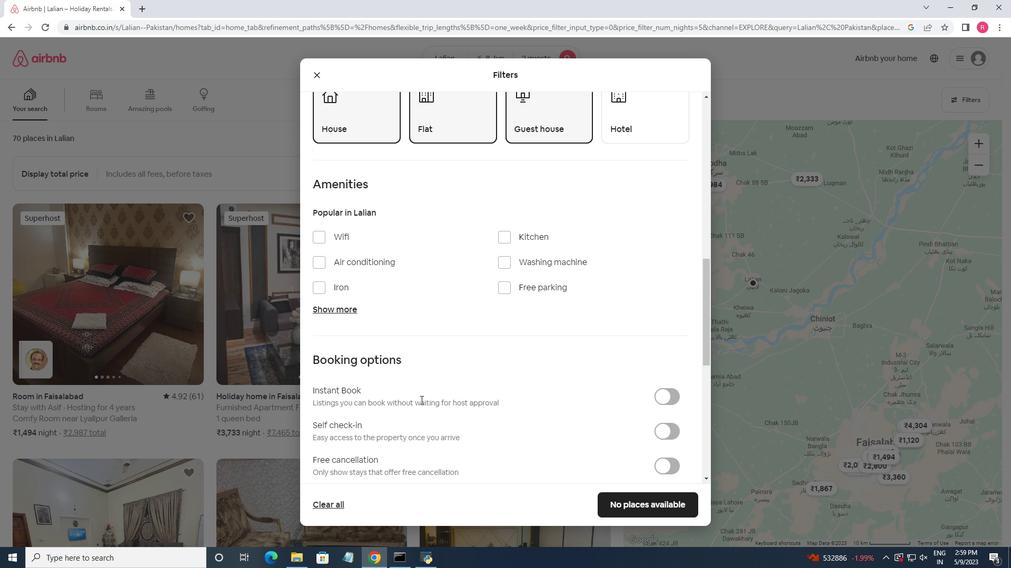 
Action: Mouse scrolled (421, 400) with delta (0, 0)
Screenshot: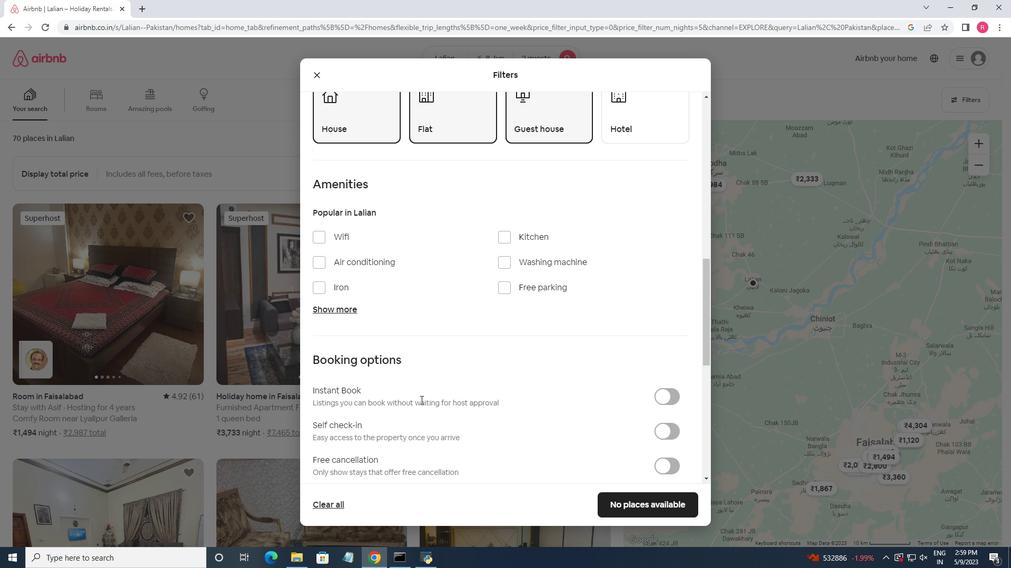 
Action: Mouse scrolled (421, 400) with delta (0, 0)
Screenshot: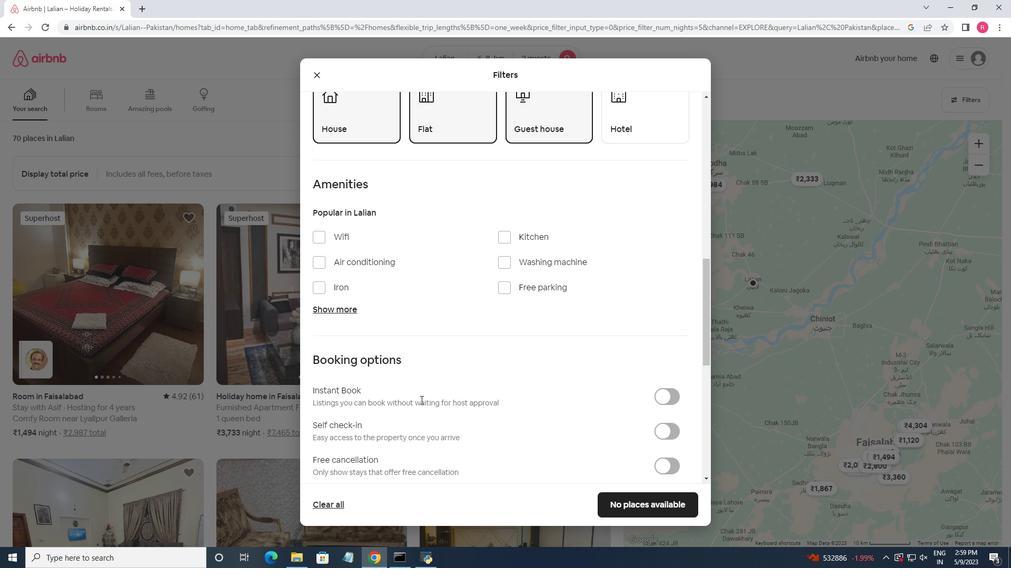 
Action: Mouse moved to (667, 323)
Screenshot: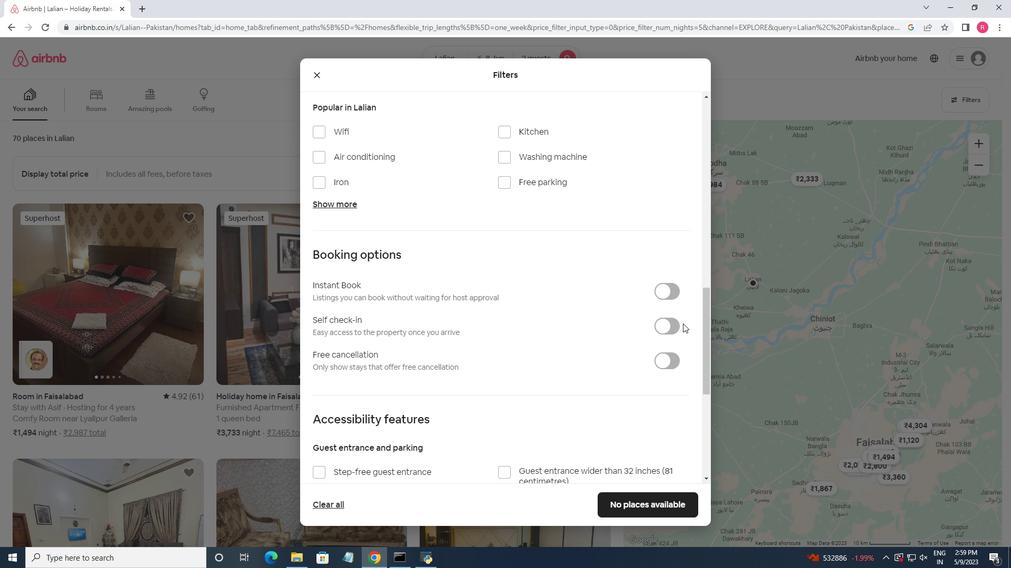 
Action: Mouse pressed left at (667, 323)
Screenshot: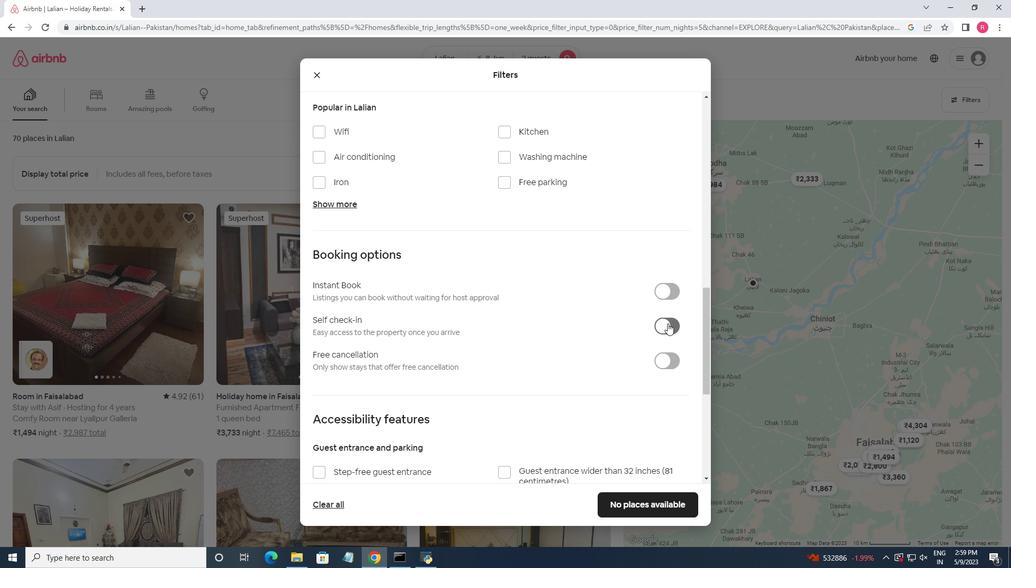 
Action: Mouse moved to (419, 345)
Screenshot: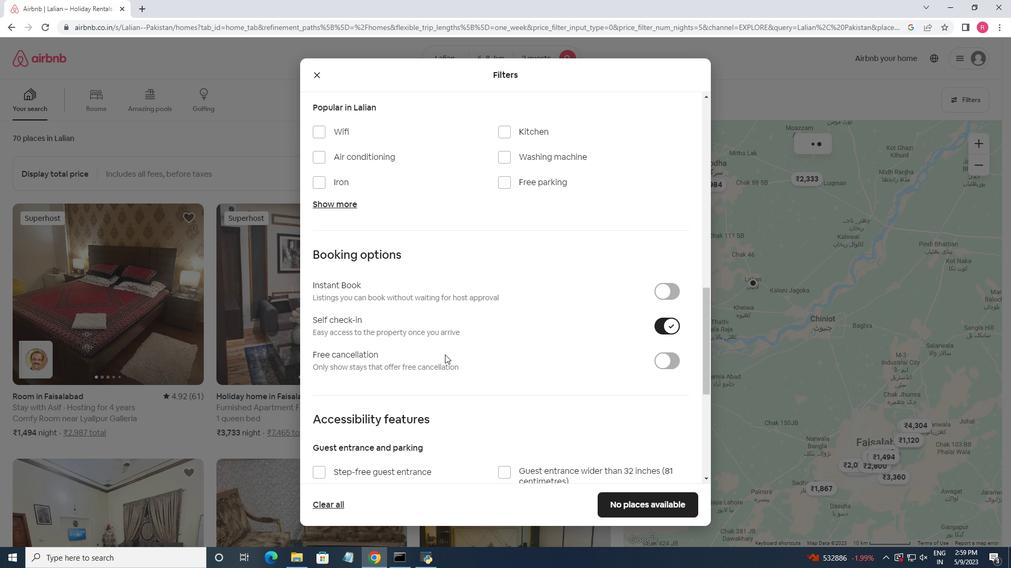 
Action: Mouse scrolled (419, 344) with delta (0, 0)
Screenshot: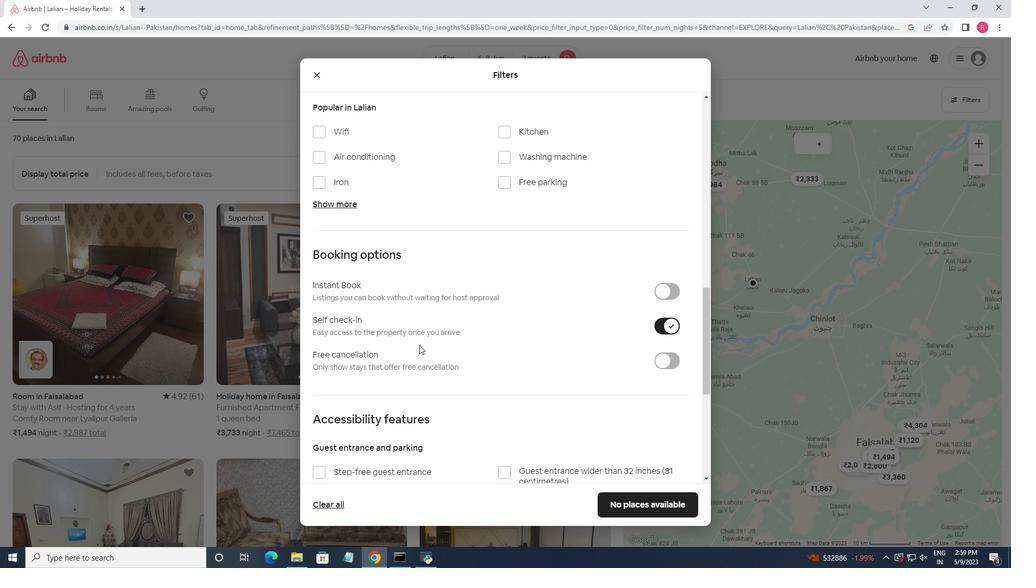 
Action: Mouse moved to (419, 345)
Screenshot: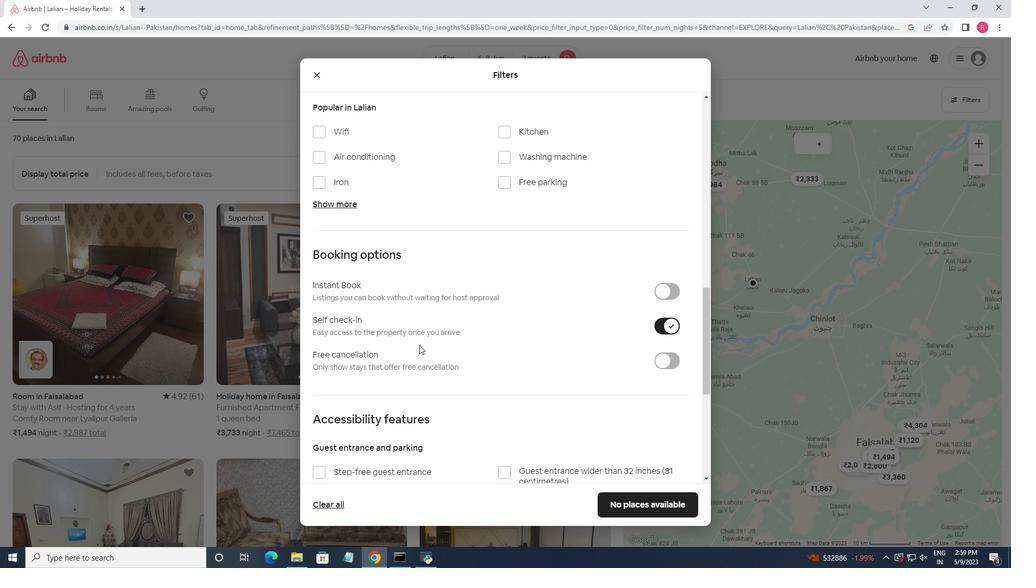 
Action: Mouse scrolled (419, 344) with delta (0, 0)
Screenshot: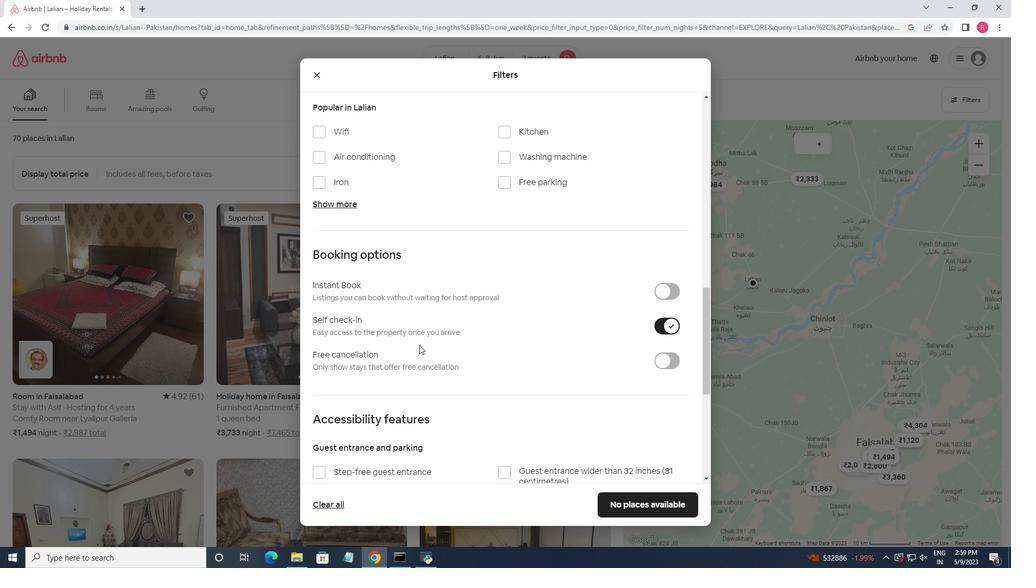 
Action: Mouse moved to (419, 346)
Screenshot: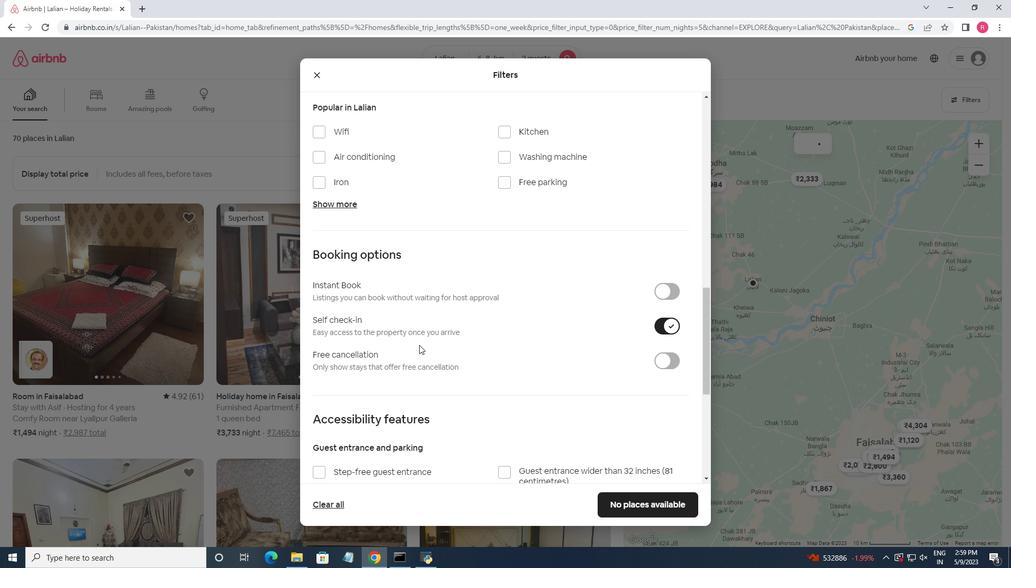 
Action: Mouse scrolled (419, 345) with delta (0, 0)
Screenshot: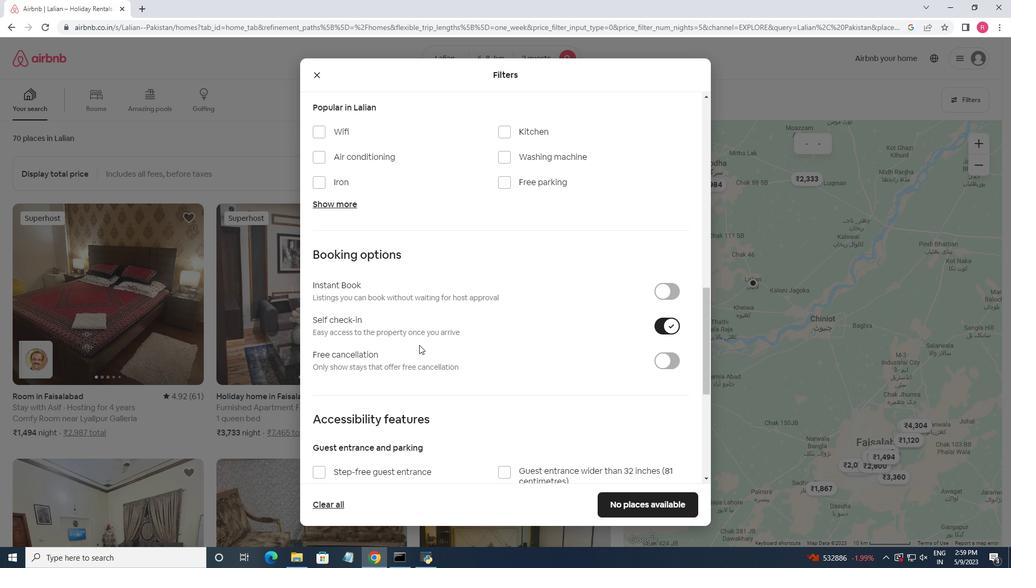 
Action: Mouse moved to (439, 371)
Screenshot: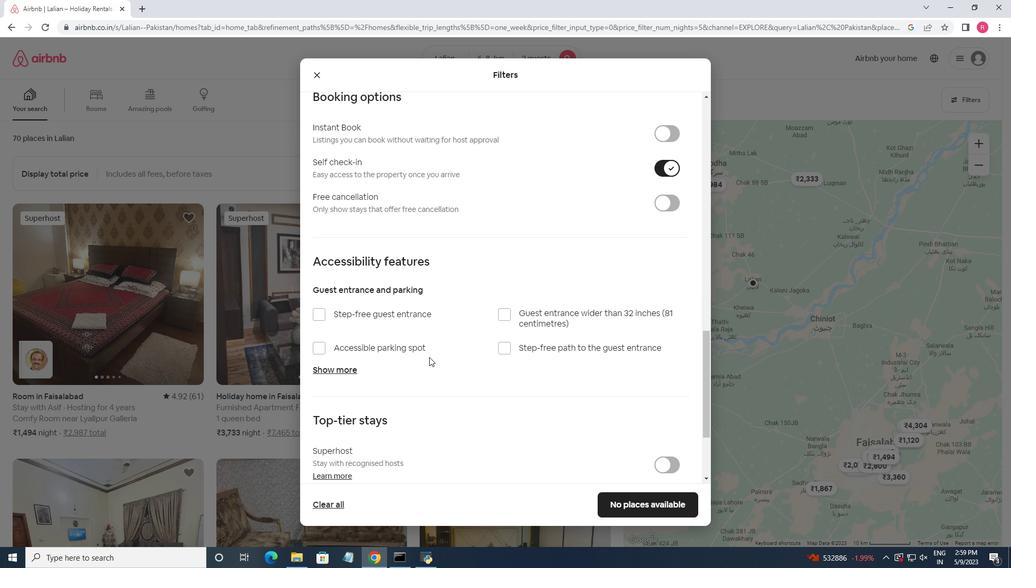 
Action: Mouse scrolled (439, 371) with delta (0, 0)
Screenshot: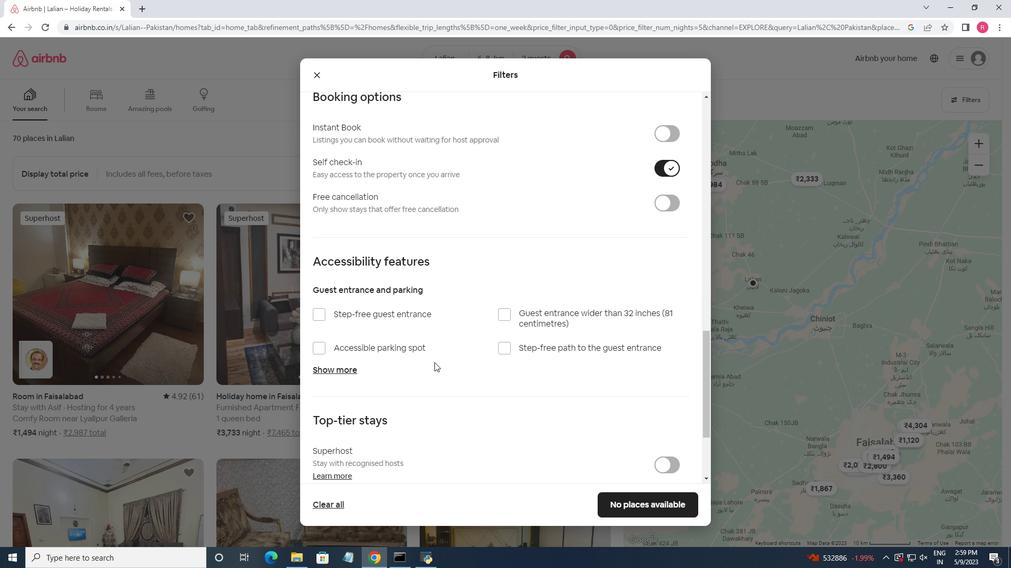 
Action: Mouse moved to (439, 371)
Screenshot: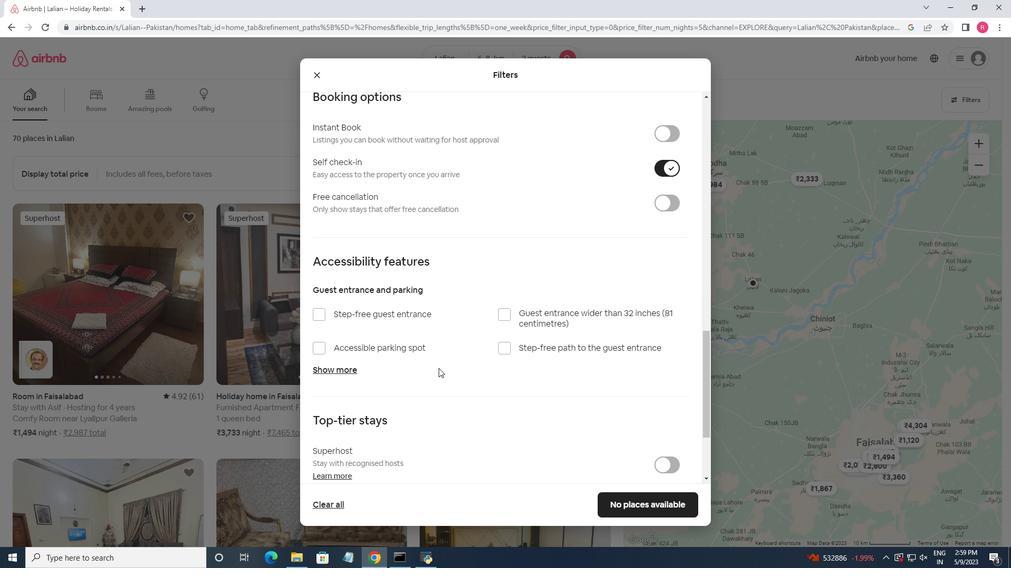 
Action: Mouse scrolled (439, 371) with delta (0, 0)
Screenshot: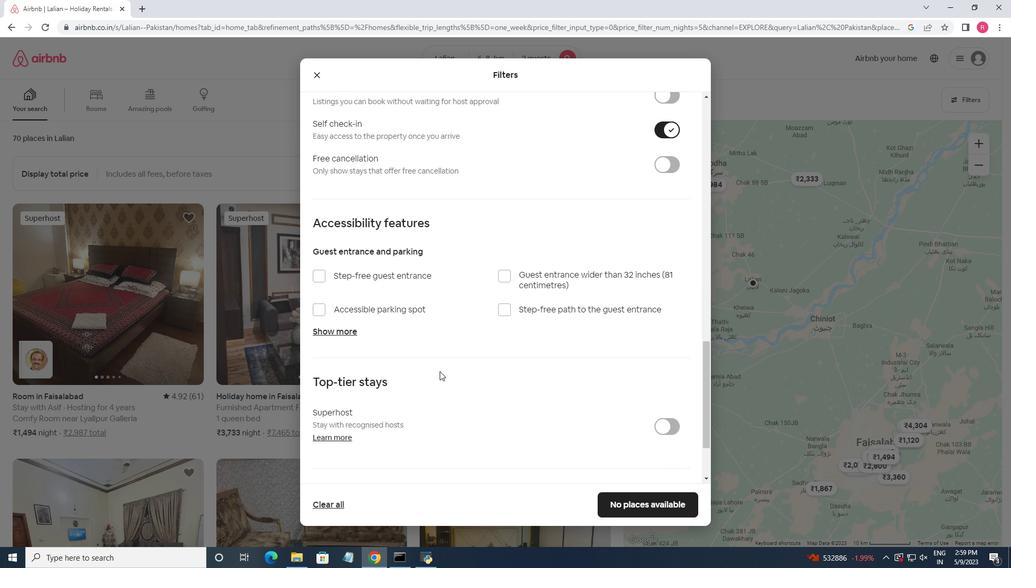 
Action: Mouse scrolled (439, 371) with delta (0, 0)
Screenshot: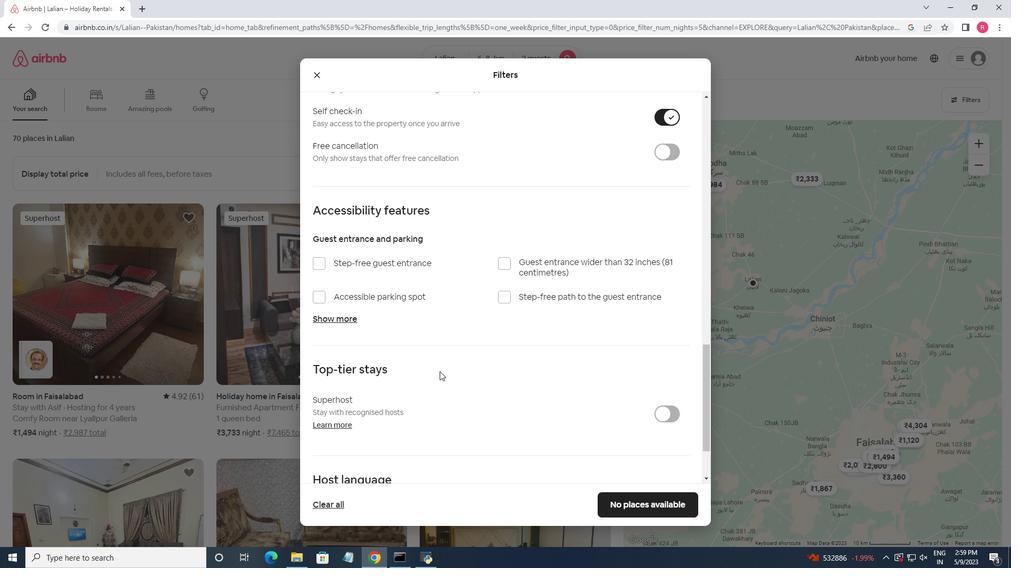 
Action: Mouse moved to (439, 372)
Screenshot: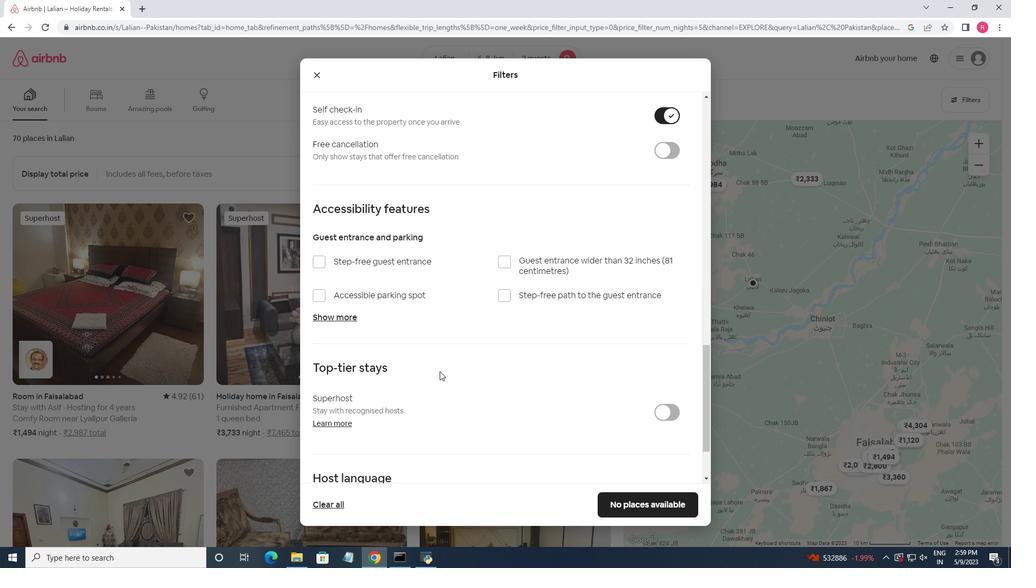 
Action: Mouse scrolled (439, 372) with delta (0, 0)
Screenshot: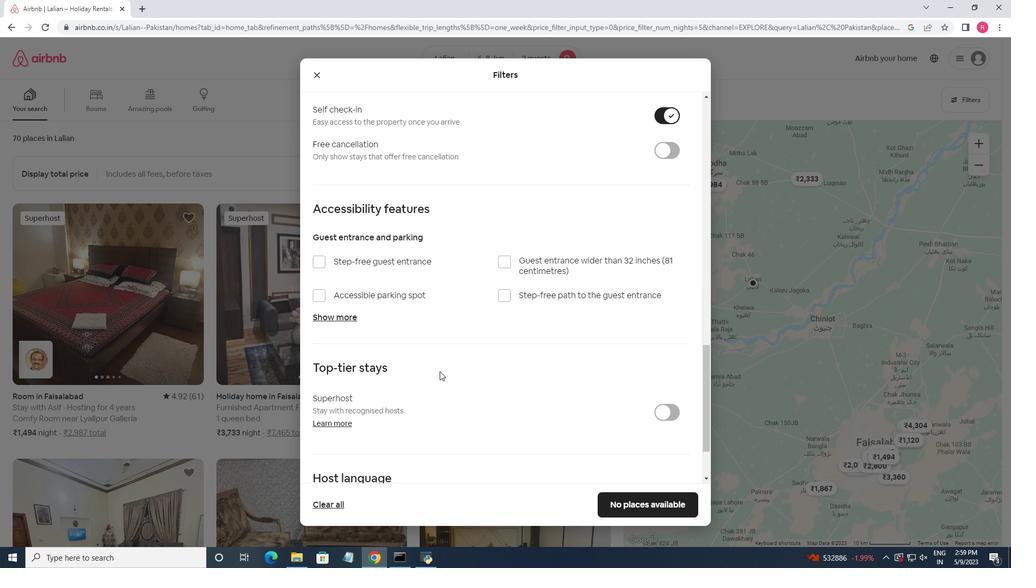
Action: Mouse moved to (499, 380)
Screenshot: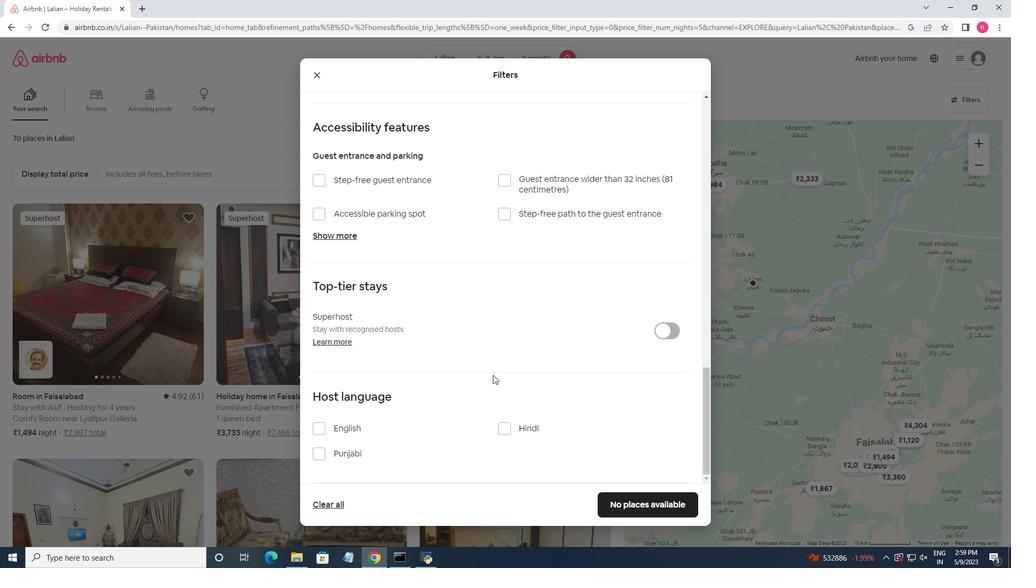 
Action: Mouse scrolled (499, 379) with delta (0, 0)
Screenshot: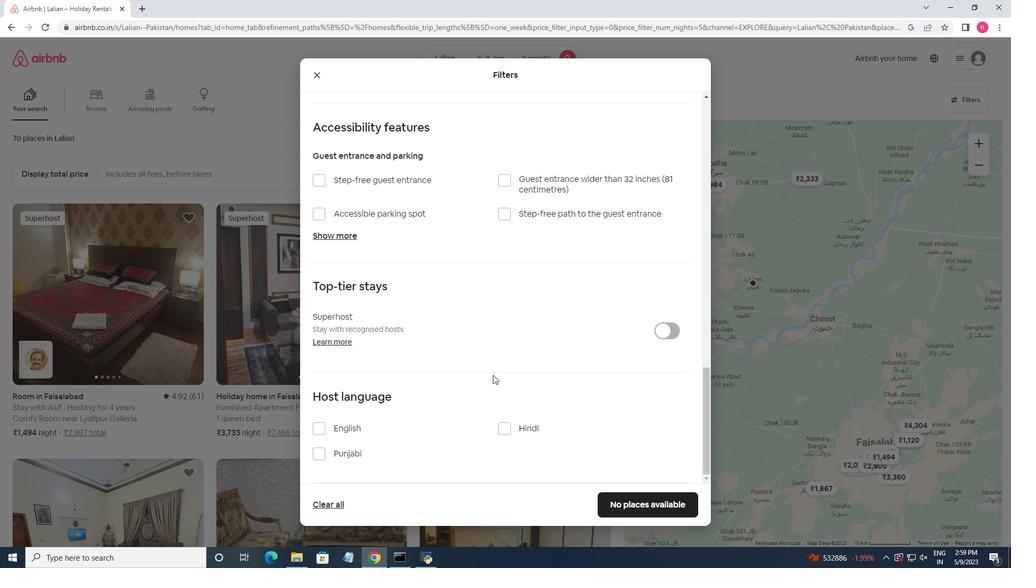 
Action: Mouse moved to (499, 382)
Screenshot: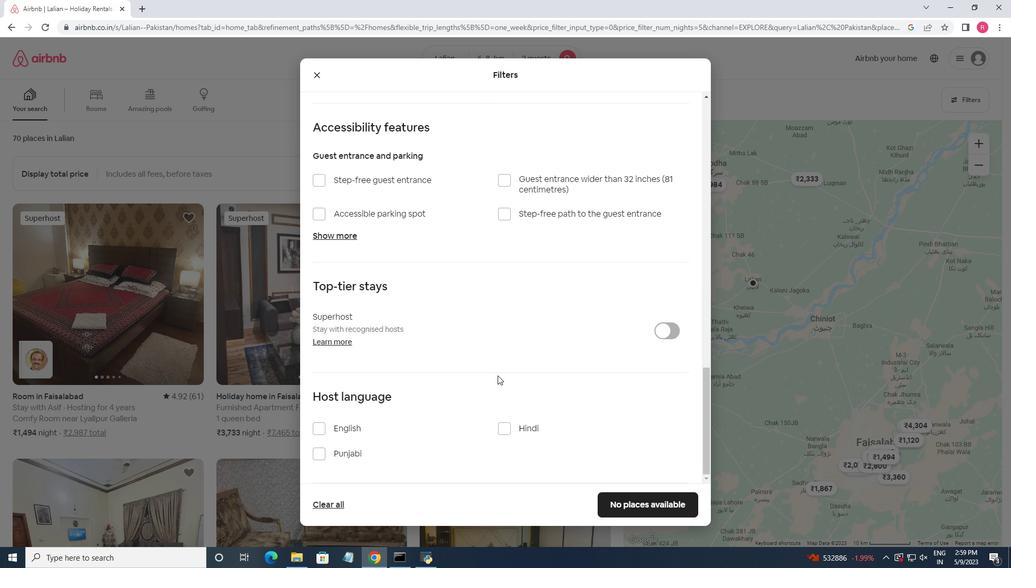 
Action: Mouse scrolled (499, 382) with delta (0, 0)
Screenshot: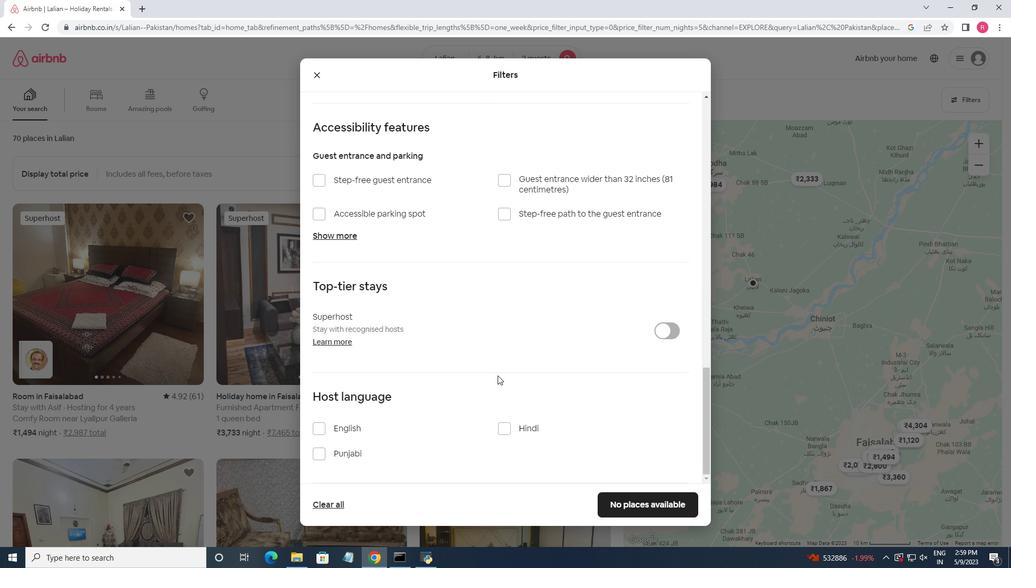 
Action: Mouse moved to (320, 429)
Screenshot: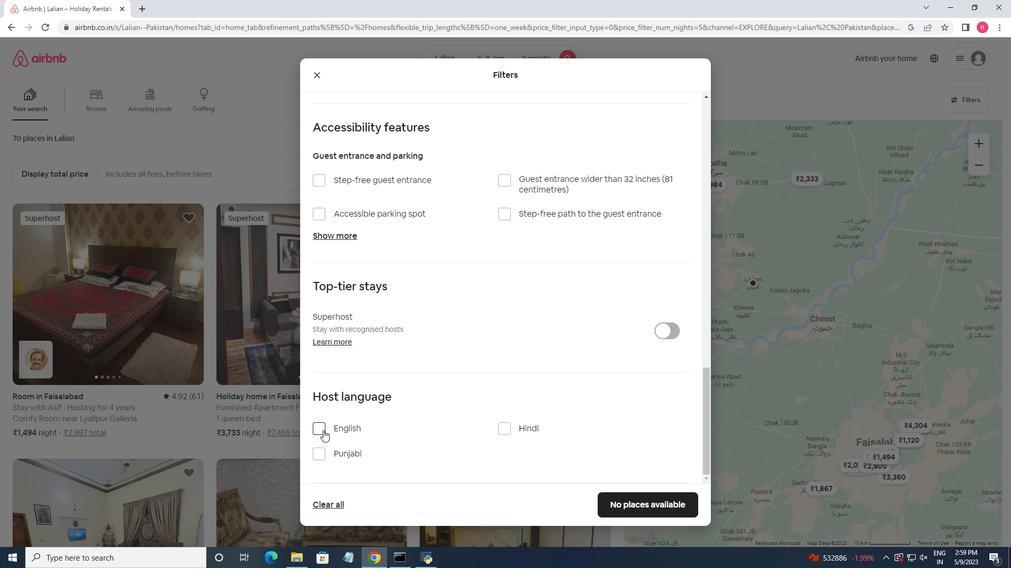 
Action: Mouse pressed left at (320, 429)
Screenshot: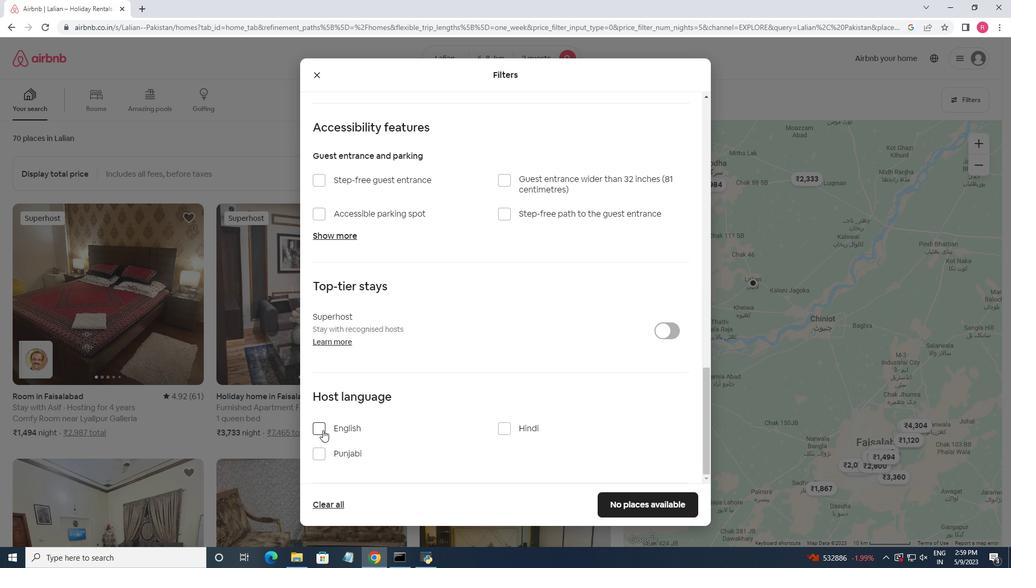
Action: Mouse moved to (640, 498)
Screenshot: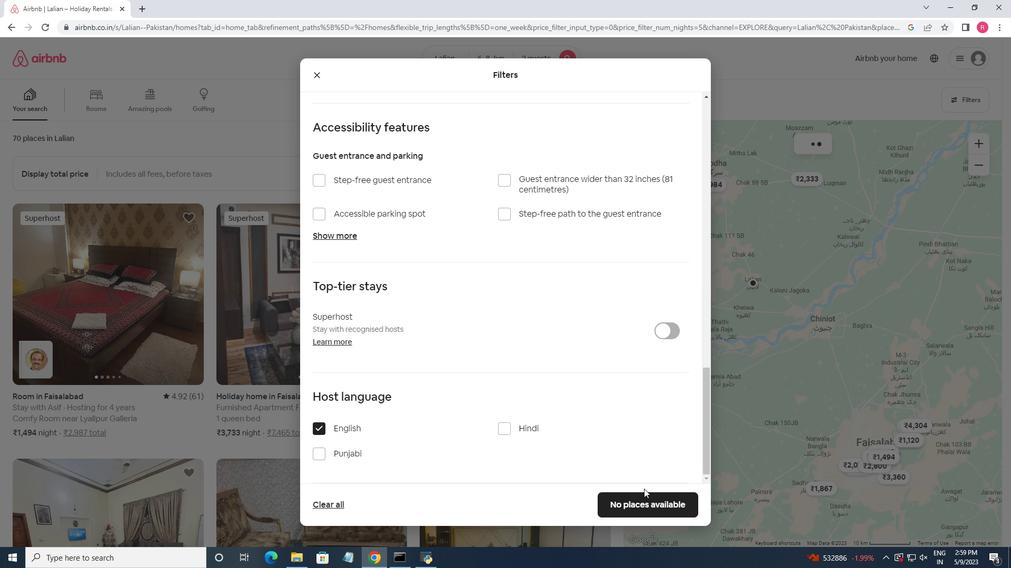 
Action: Mouse pressed left at (640, 498)
Screenshot: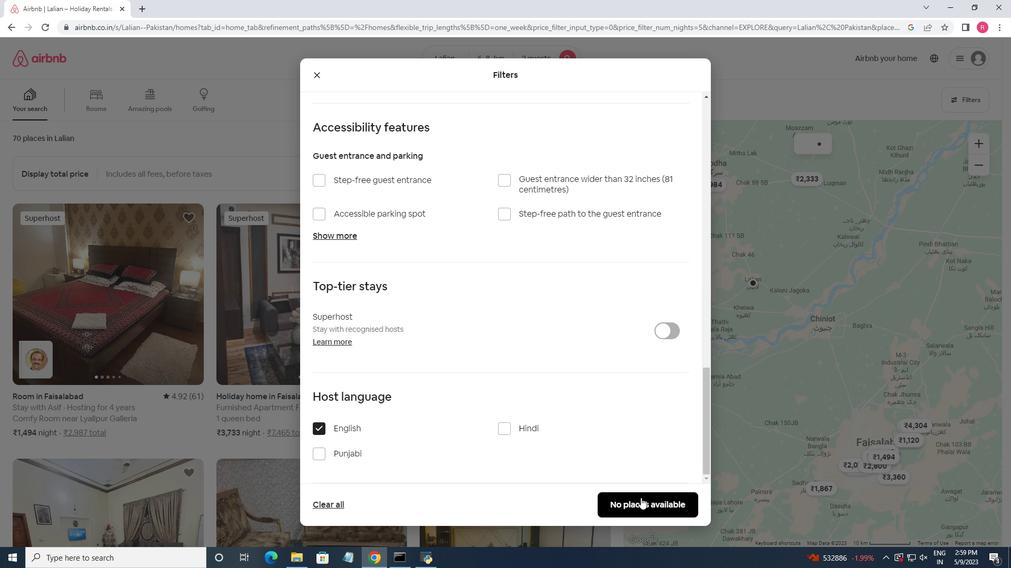 
Action: Mouse moved to (640, 498)
Screenshot: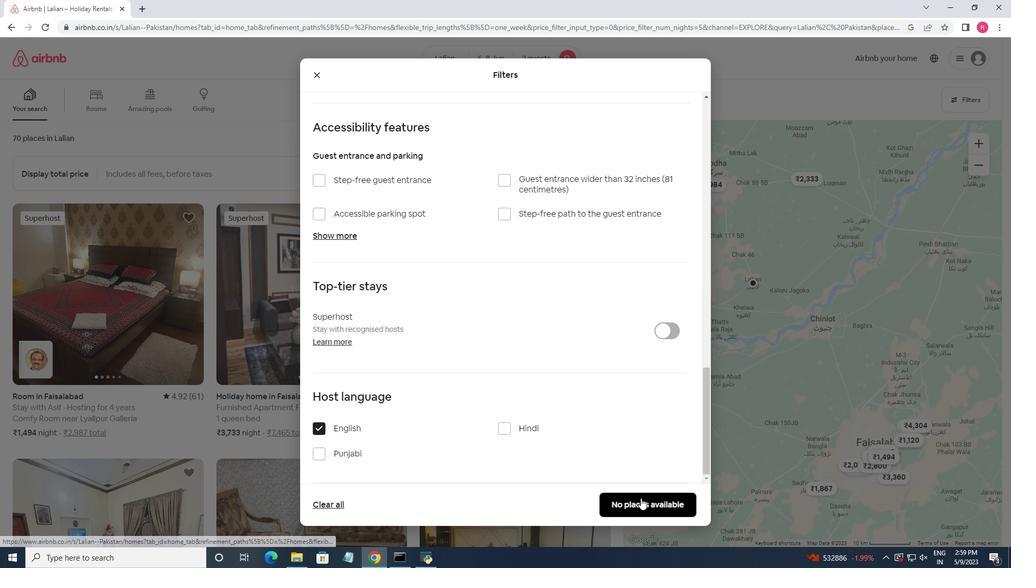 
